 Task: Find connections with filter location Huinan with filter topic #socialentrepreneurshipwith filter profile language Potuguese with filter current company F Gheewala Human Resource Consultants with filter school BSA Crescent Institute of Science and Technology with filter industry Strategic Management Services with filter service category Web Design with filter keywords title Heavy Equipment Operator
Action: Mouse moved to (534, 73)
Screenshot: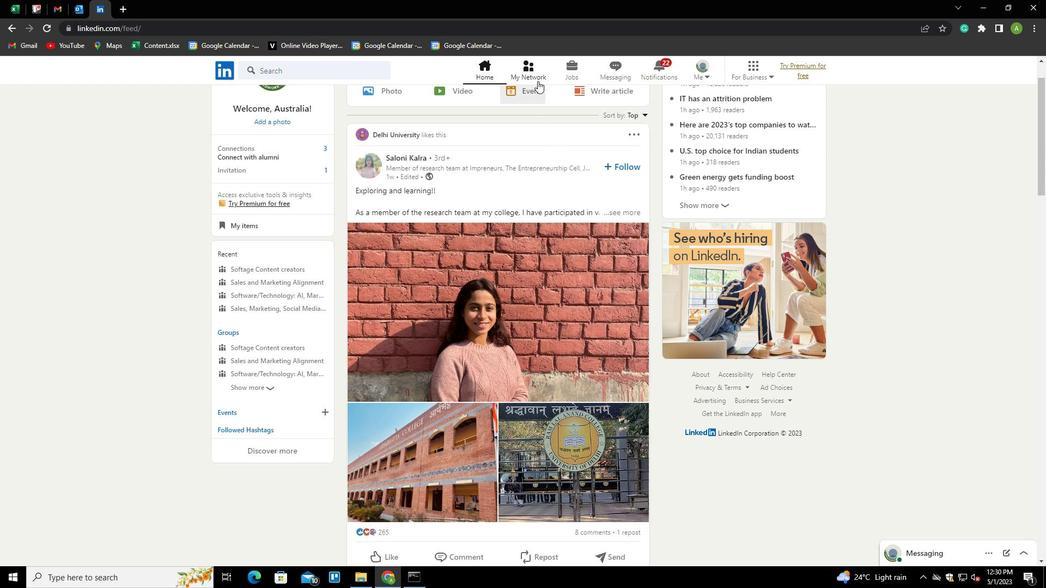 
Action: Mouse pressed left at (534, 73)
Screenshot: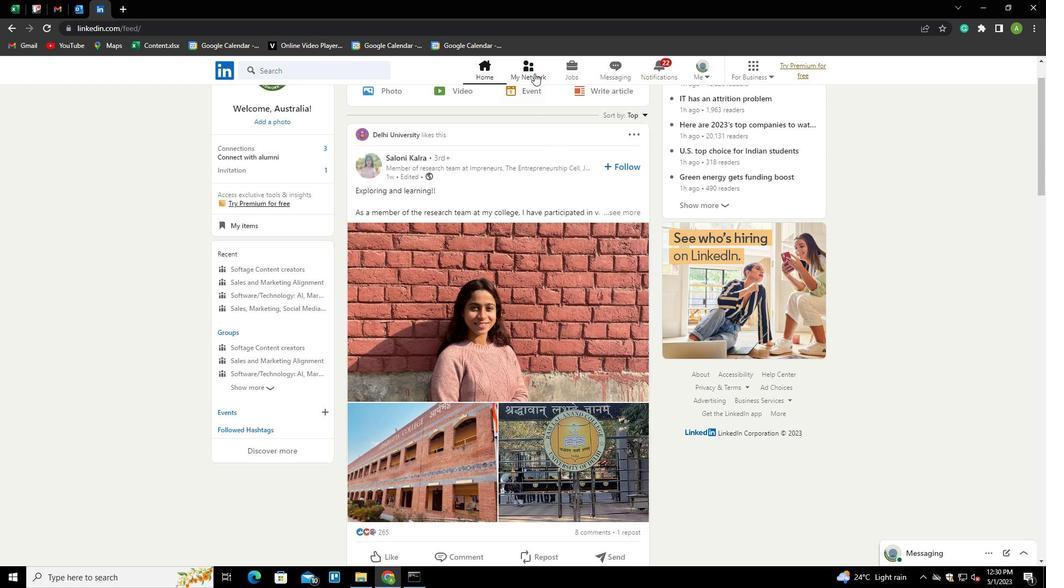 
Action: Mouse moved to (289, 123)
Screenshot: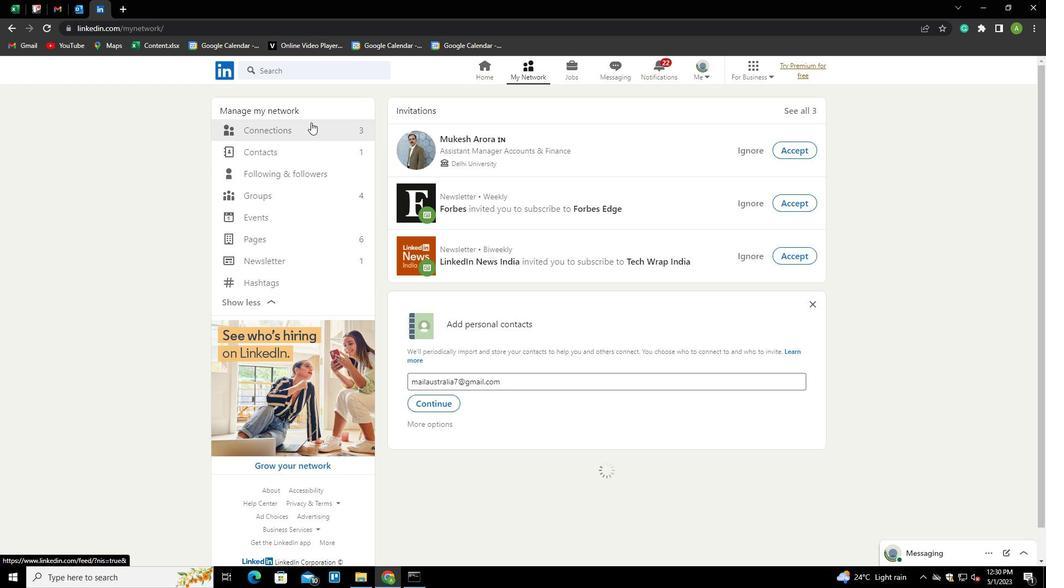 
Action: Mouse pressed left at (289, 123)
Screenshot: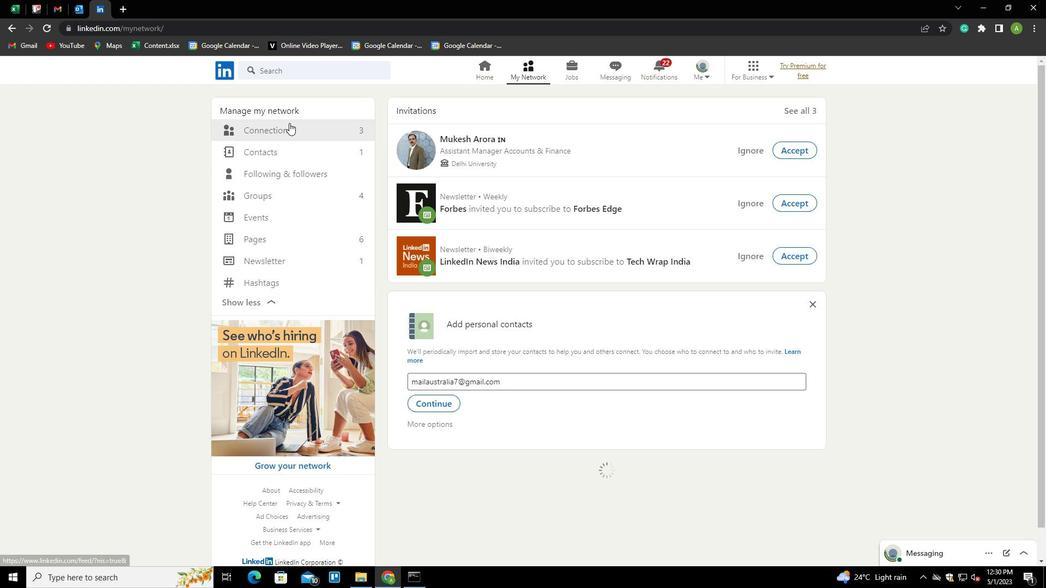 
Action: Mouse moved to (288, 131)
Screenshot: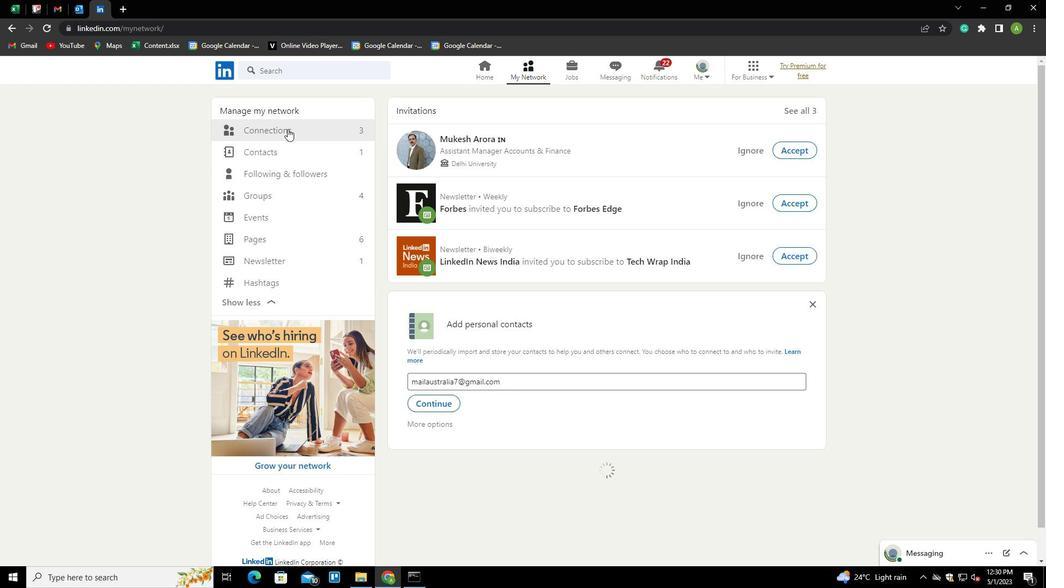 
Action: Mouse pressed left at (288, 131)
Screenshot: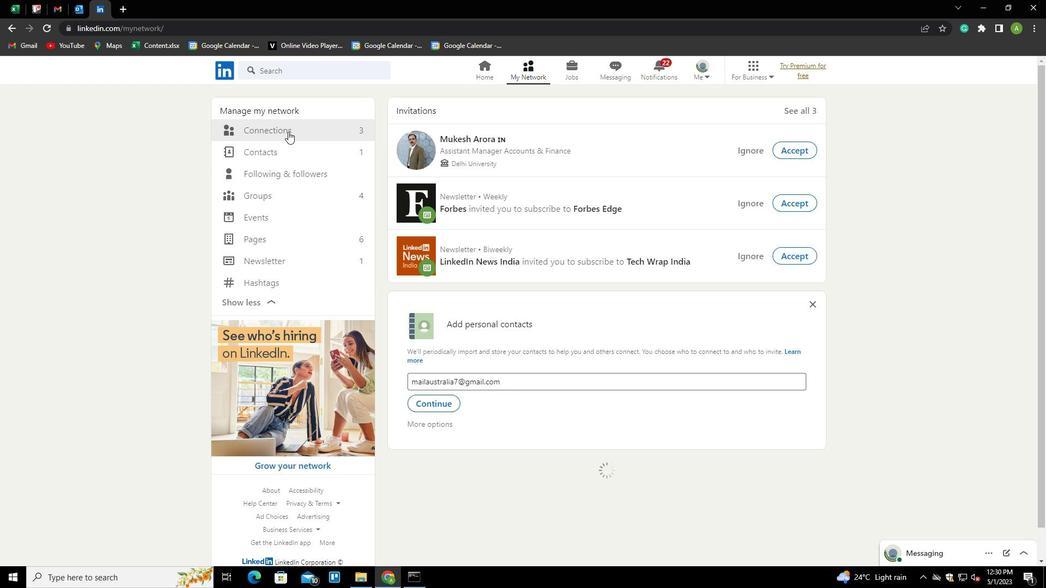 
Action: Mouse moved to (596, 133)
Screenshot: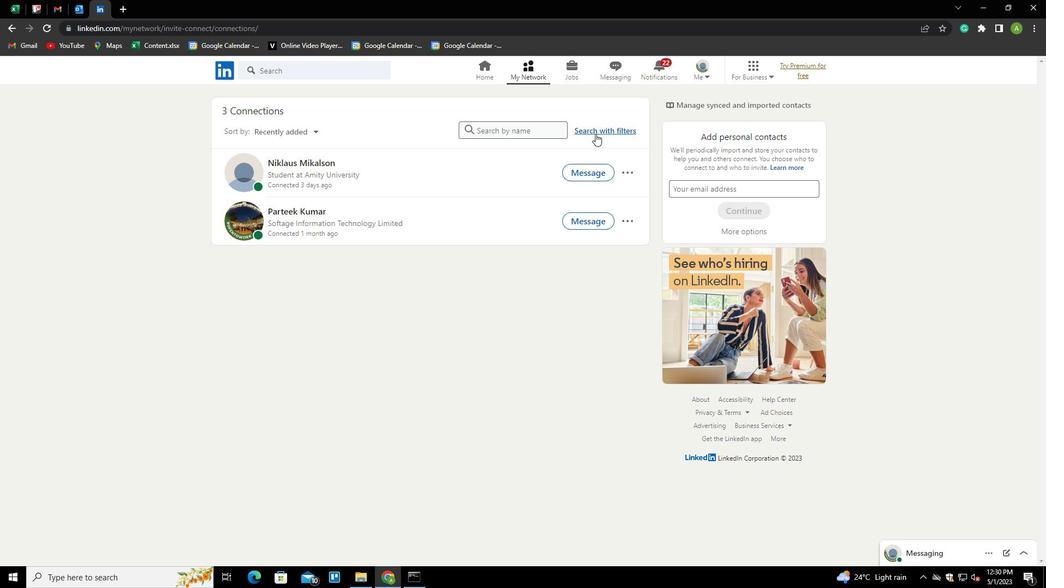 
Action: Mouse pressed left at (596, 133)
Screenshot: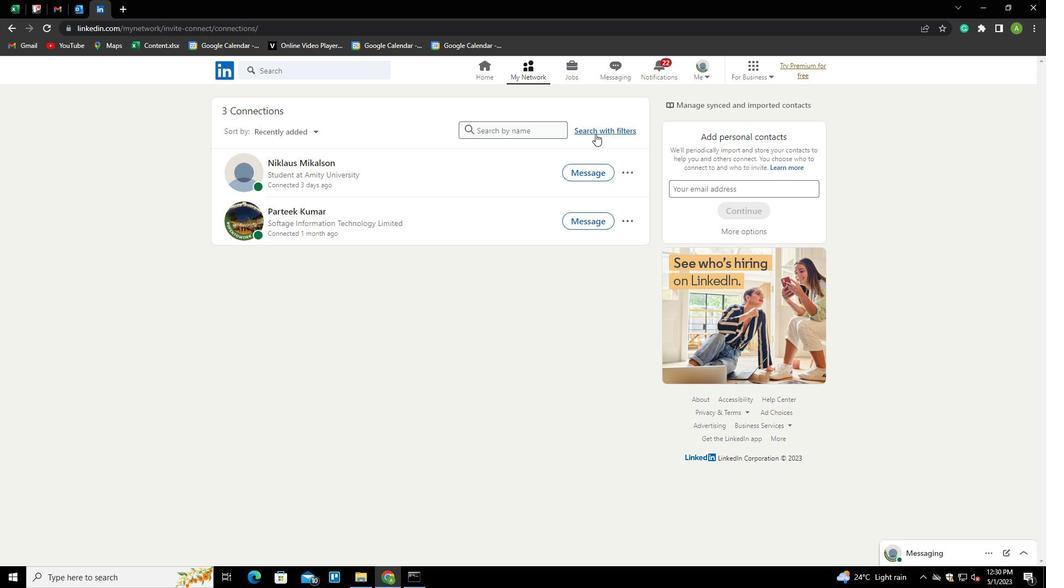 
Action: Mouse moved to (557, 103)
Screenshot: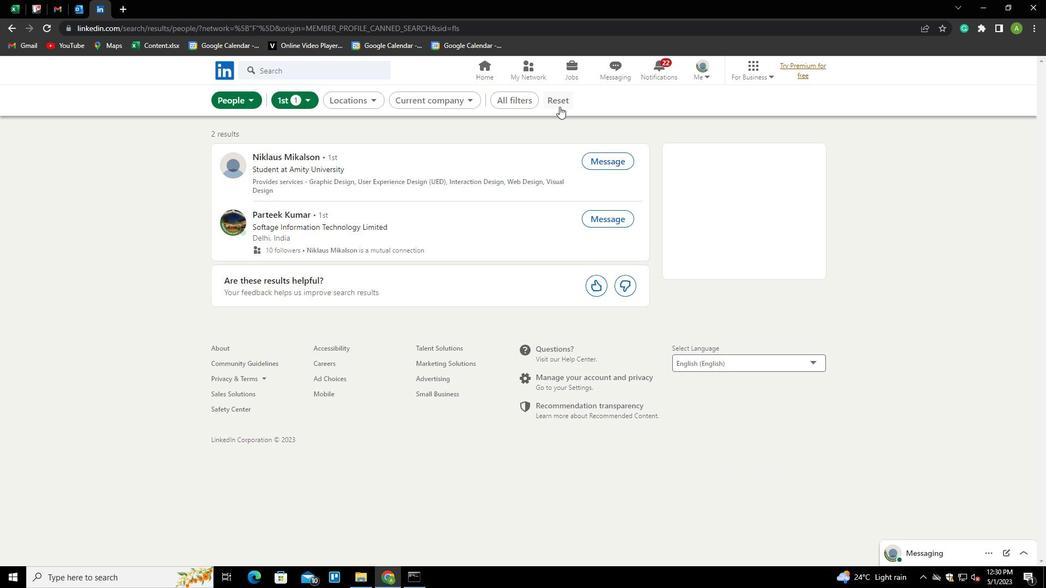 
Action: Mouse pressed left at (557, 103)
Screenshot: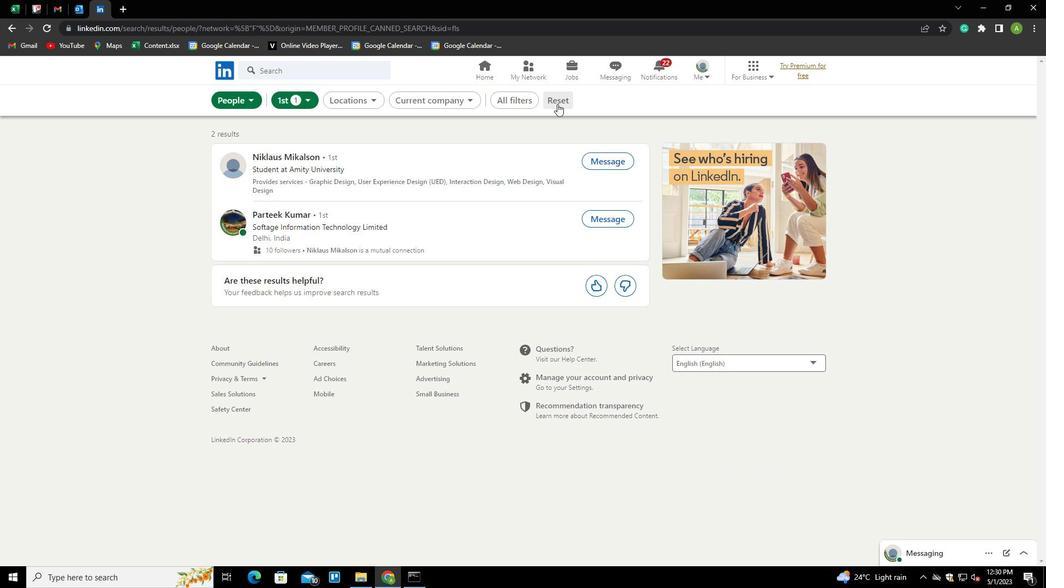 
Action: Mouse moved to (538, 103)
Screenshot: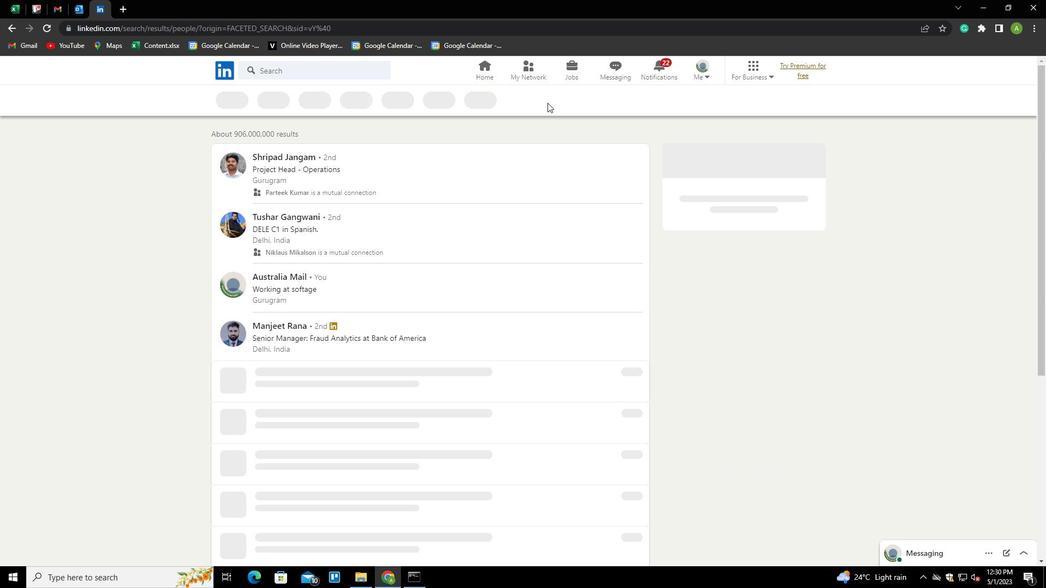 
Action: Mouse pressed left at (538, 103)
Screenshot: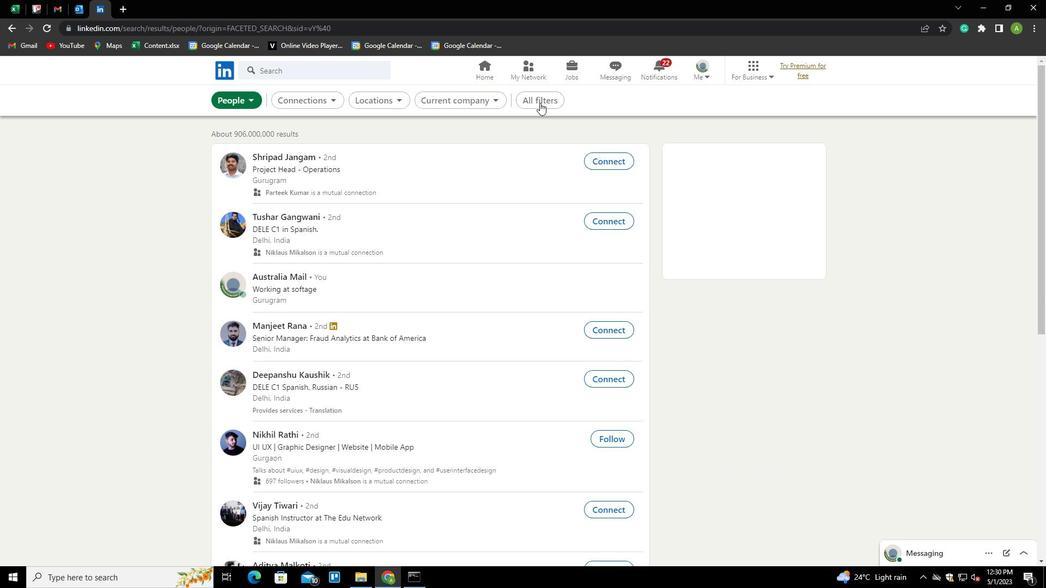 
Action: Mouse moved to (845, 252)
Screenshot: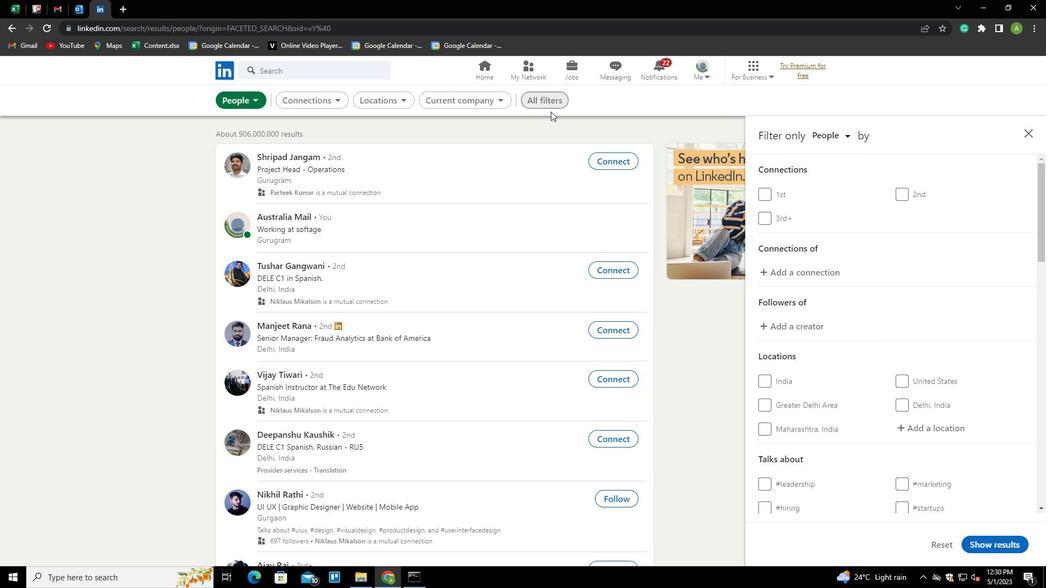 
Action: Mouse scrolled (845, 251) with delta (0, 0)
Screenshot: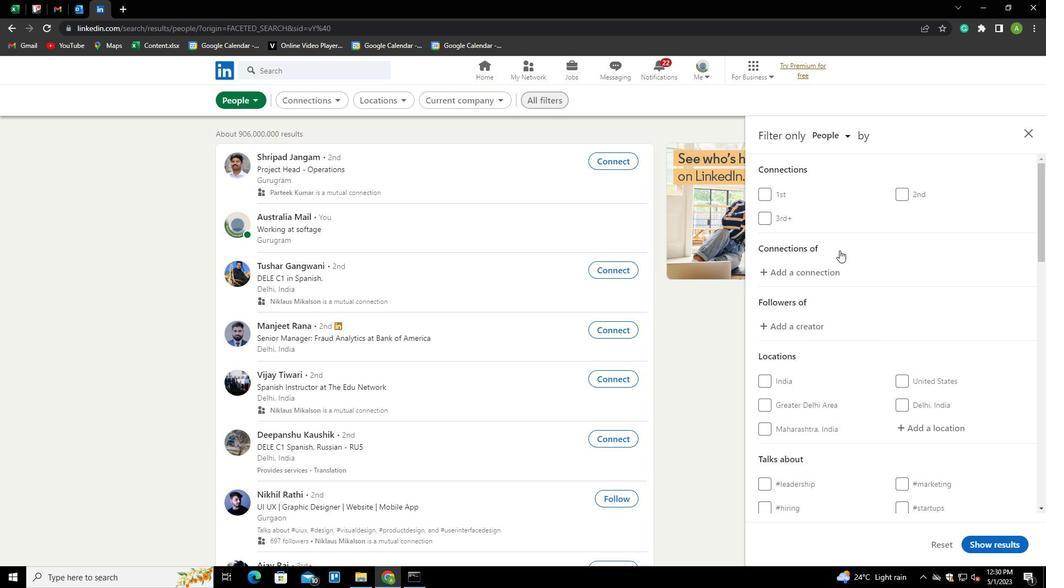 
Action: Mouse scrolled (845, 251) with delta (0, 0)
Screenshot: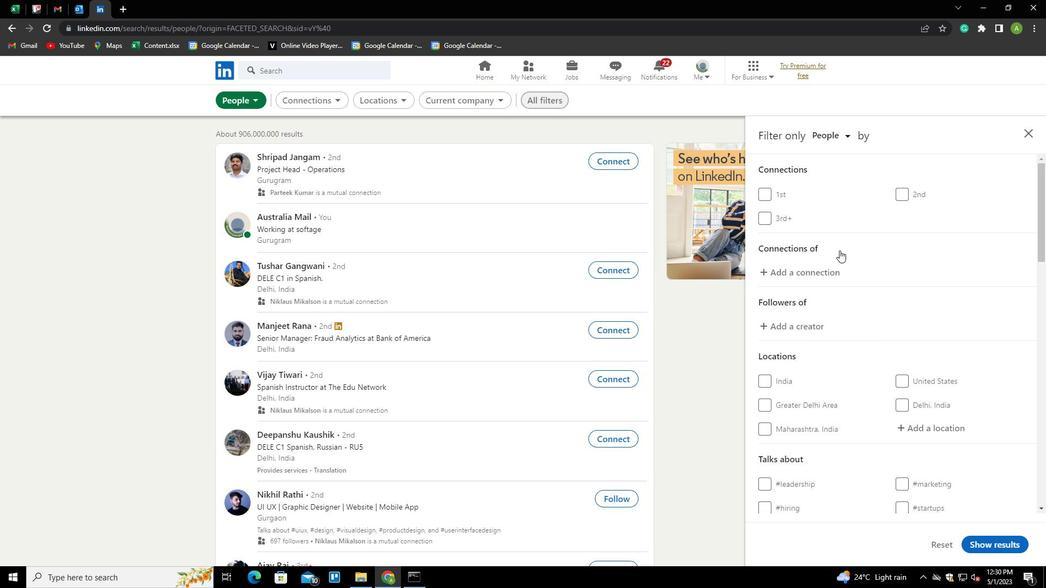 
Action: Mouse scrolled (845, 251) with delta (0, 0)
Screenshot: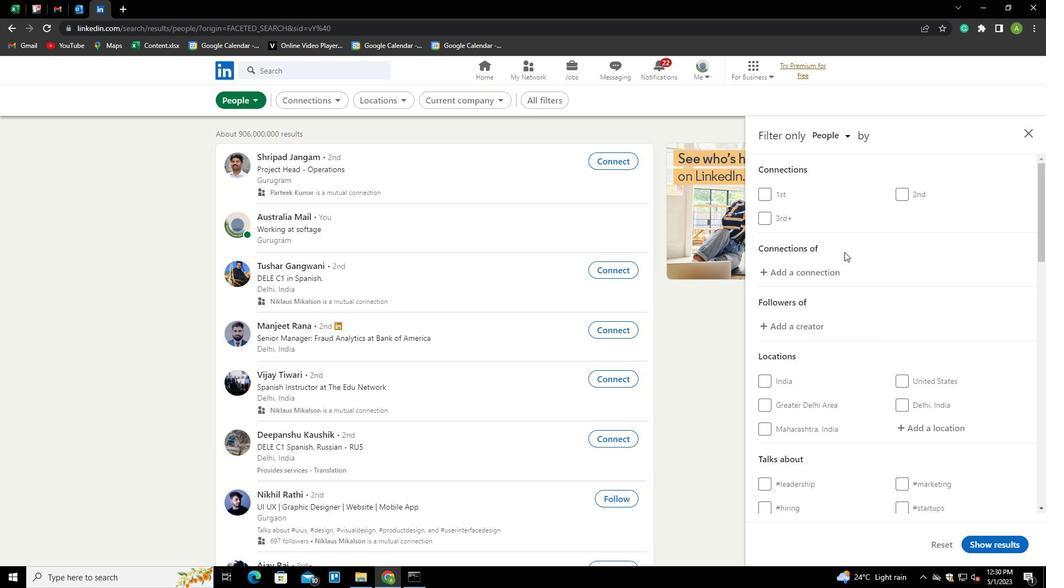 
Action: Mouse moved to (919, 261)
Screenshot: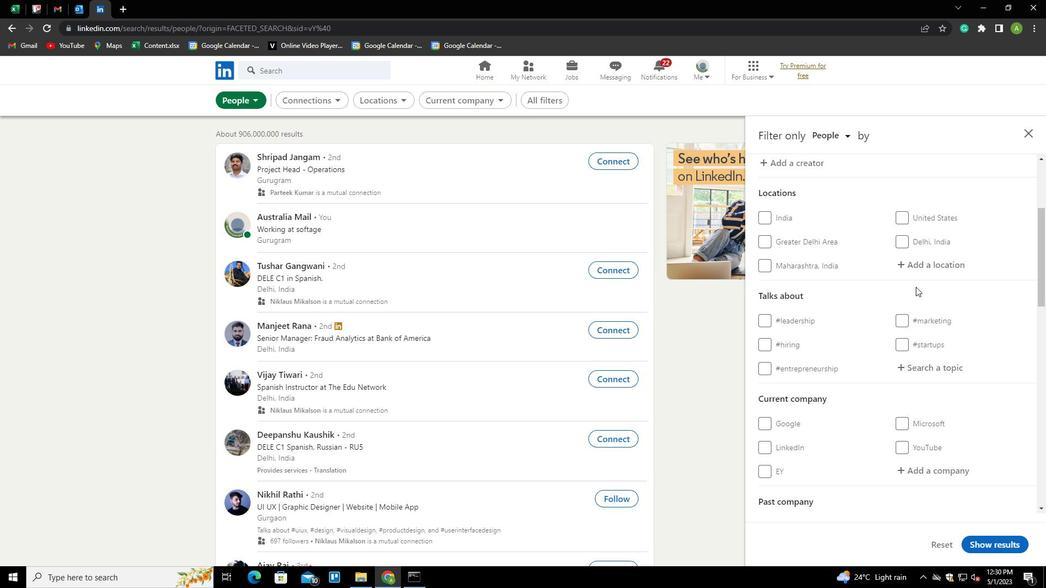 
Action: Mouse pressed left at (919, 261)
Screenshot: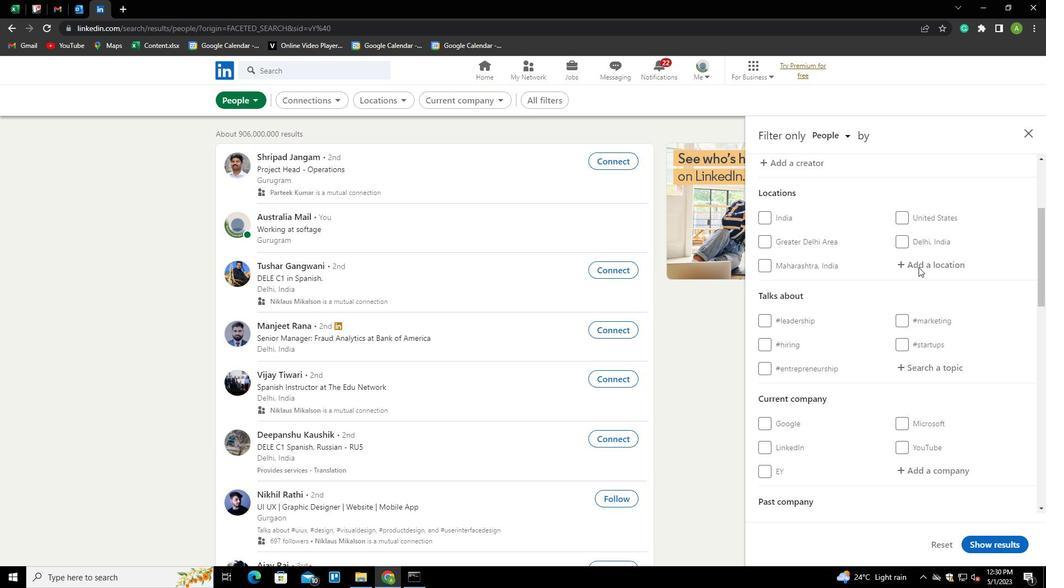 
Action: Mouse pressed left at (919, 261)
Screenshot: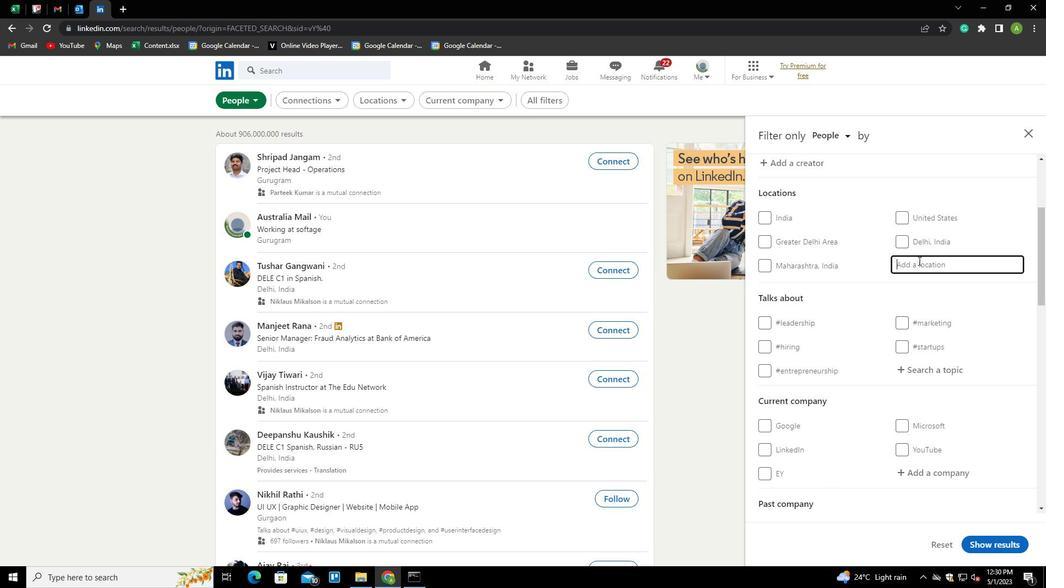 
Action: Key pressed <Key.shift>HUINAN<Key.down>
Screenshot: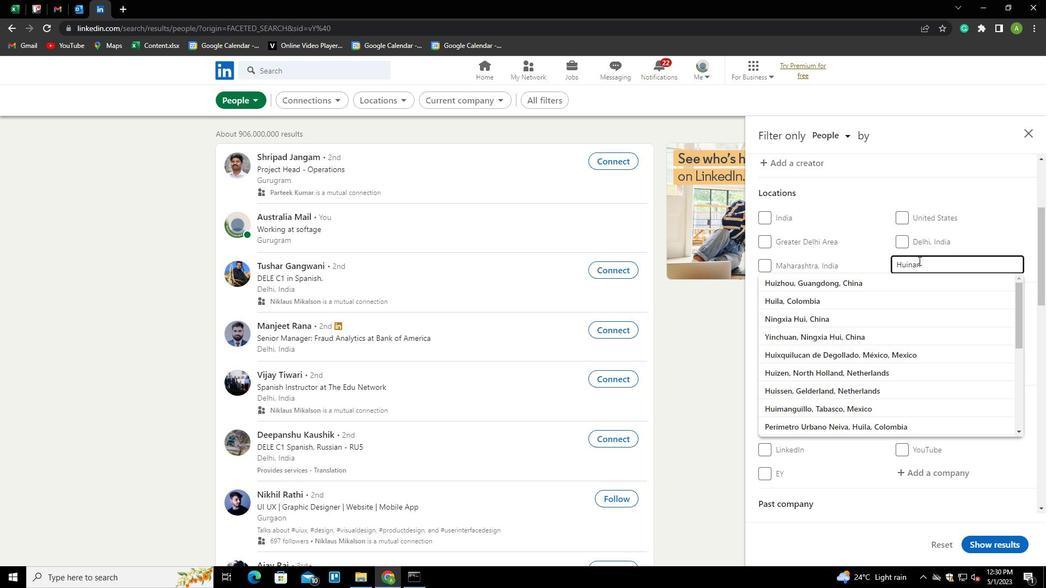
Action: Mouse moved to (953, 295)
Screenshot: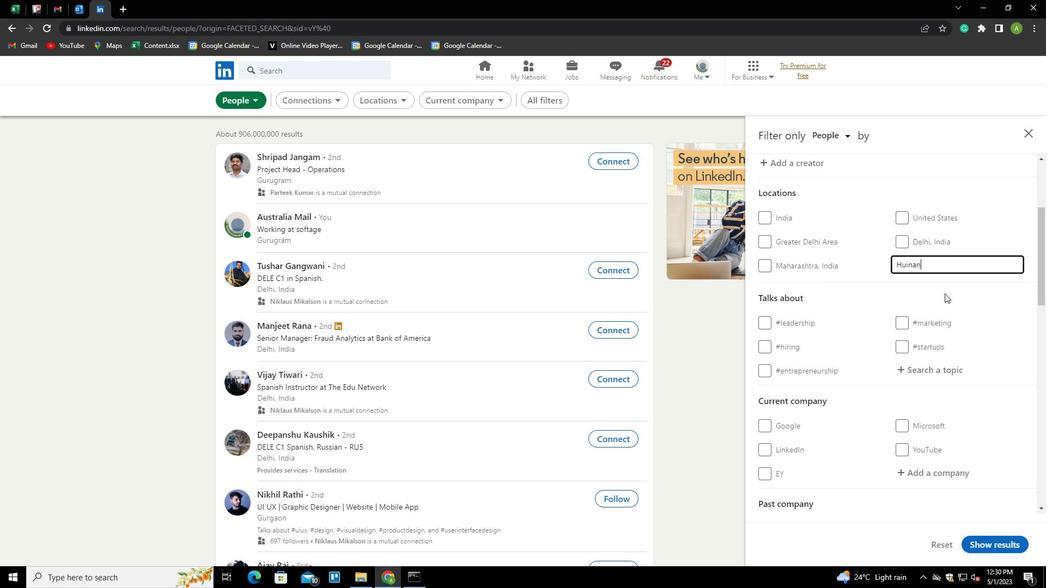 
Action: Mouse pressed left at (953, 295)
Screenshot: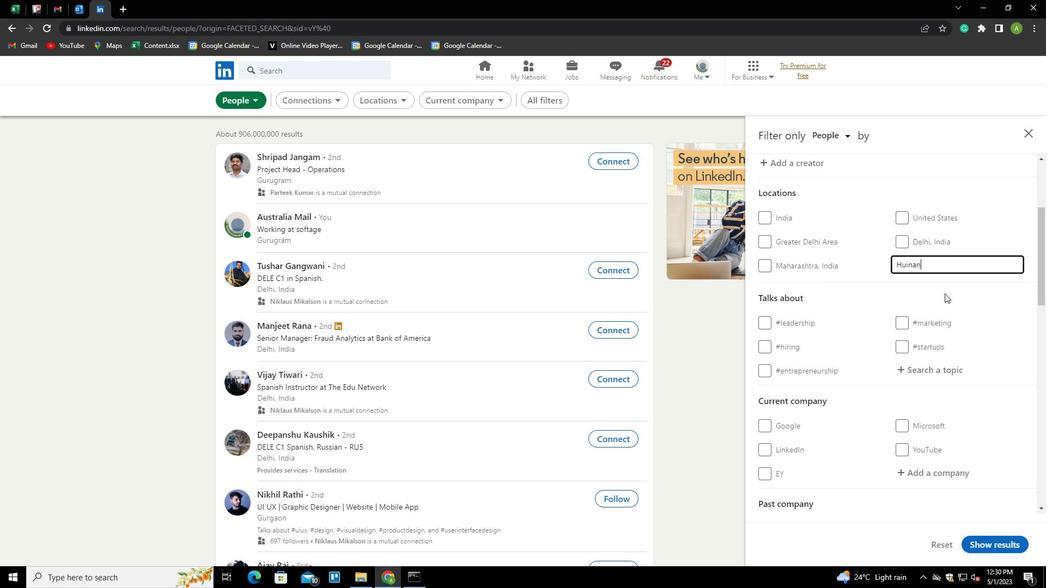 
Action: Mouse moved to (951, 372)
Screenshot: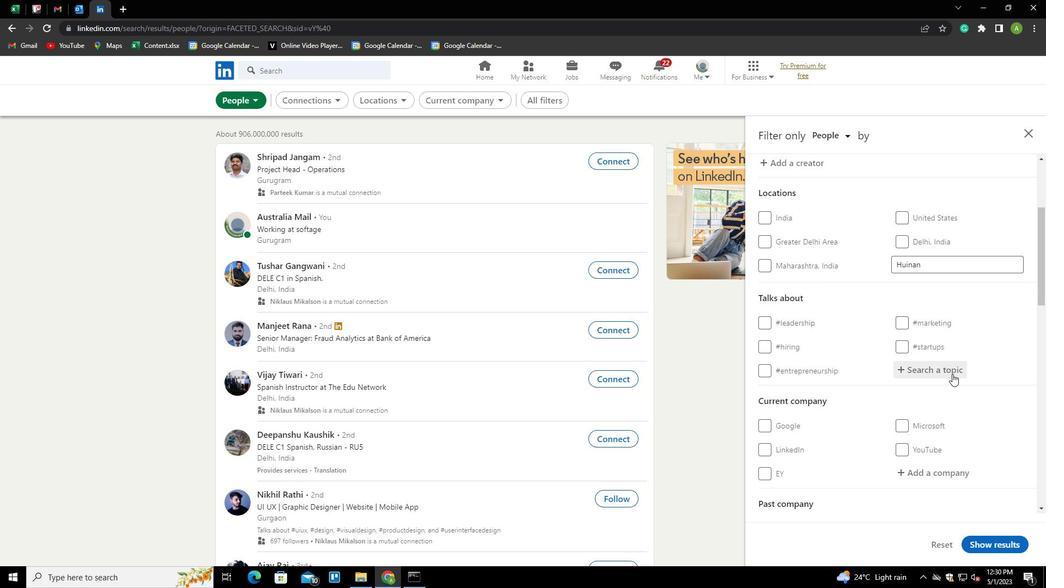 
Action: Mouse pressed left at (951, 372)
Screenshot: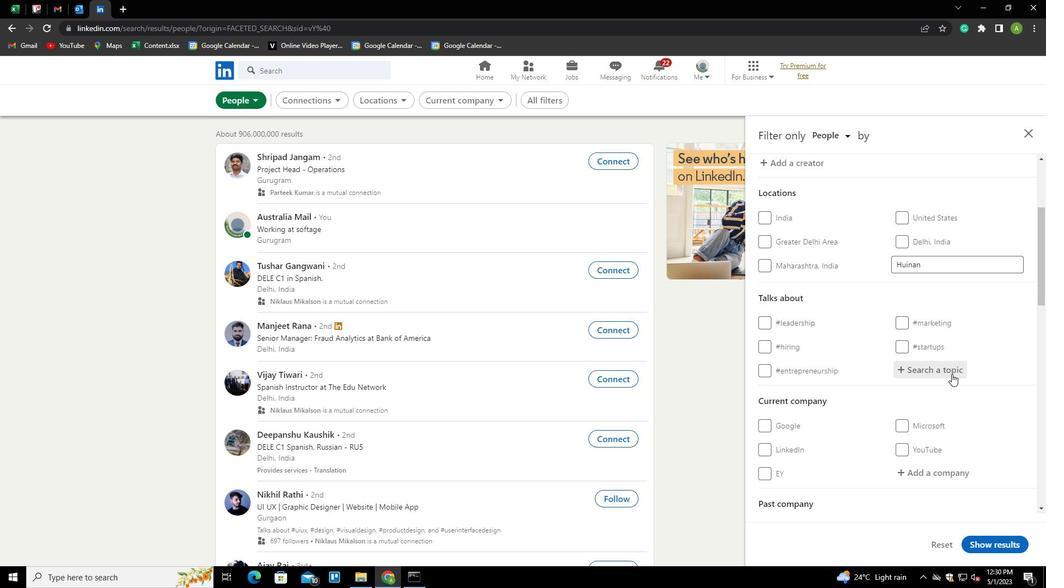
Action: Mouse moved to (927, 369)
Screenshot: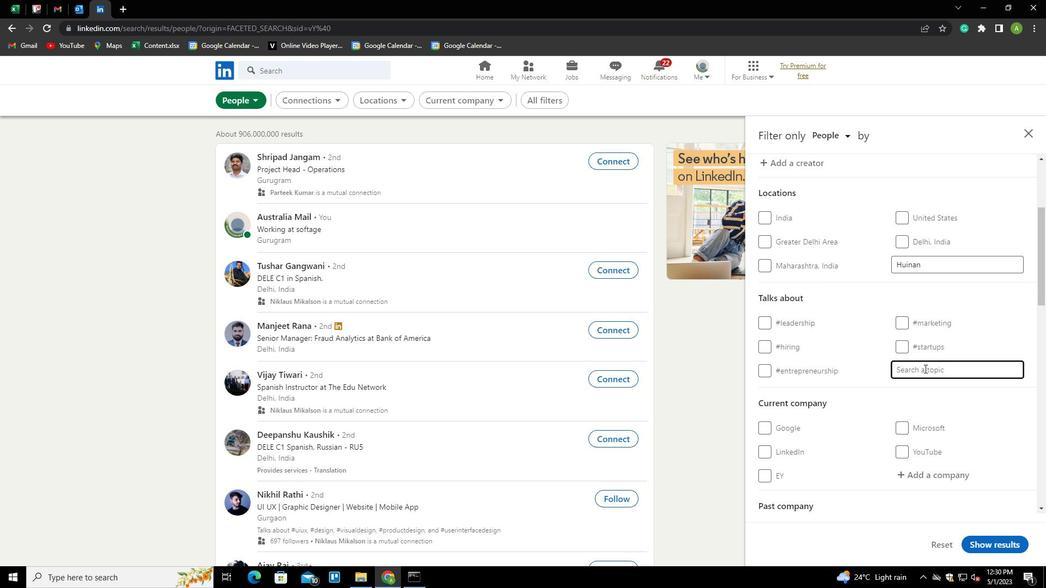 
Action: Mouse pressed left at (927, 369)
Screenshot: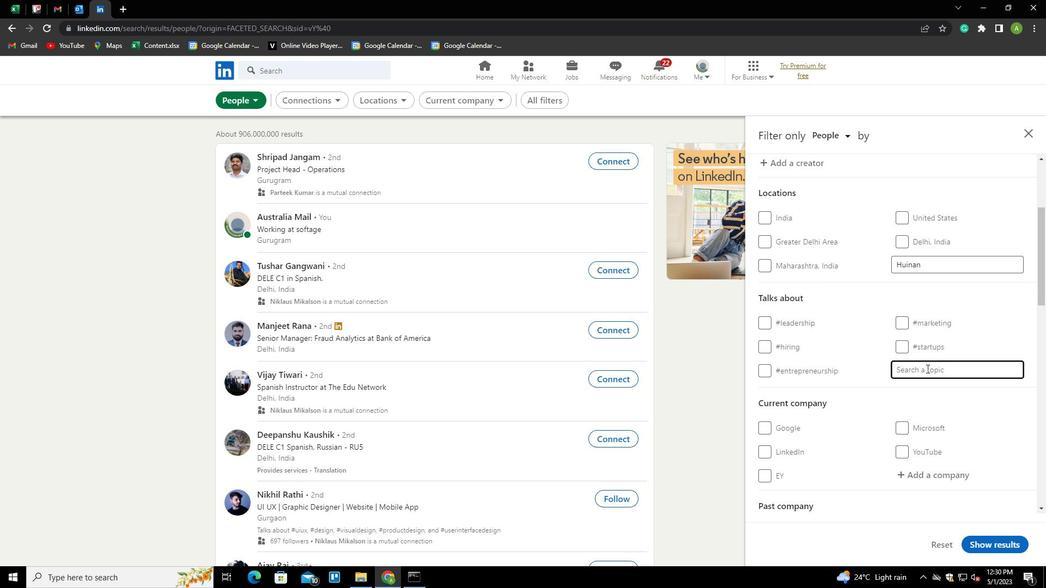 
Action: Key pressed SOCIALEN<Key.down><Key.enter>
Screenshot: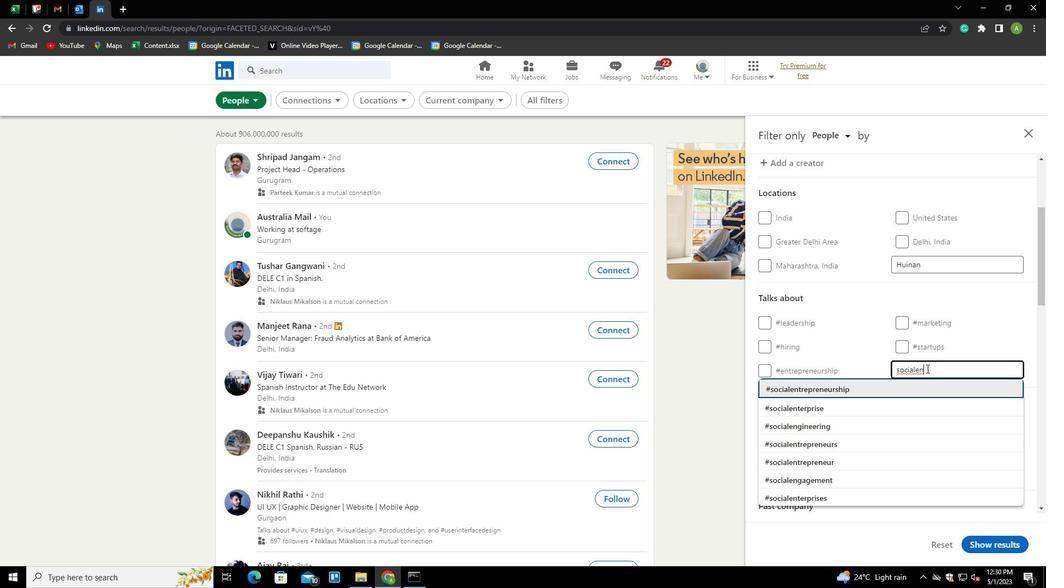 
Action: Mouse scrolled (927, 368) with delta (0, 0)
Screenshot: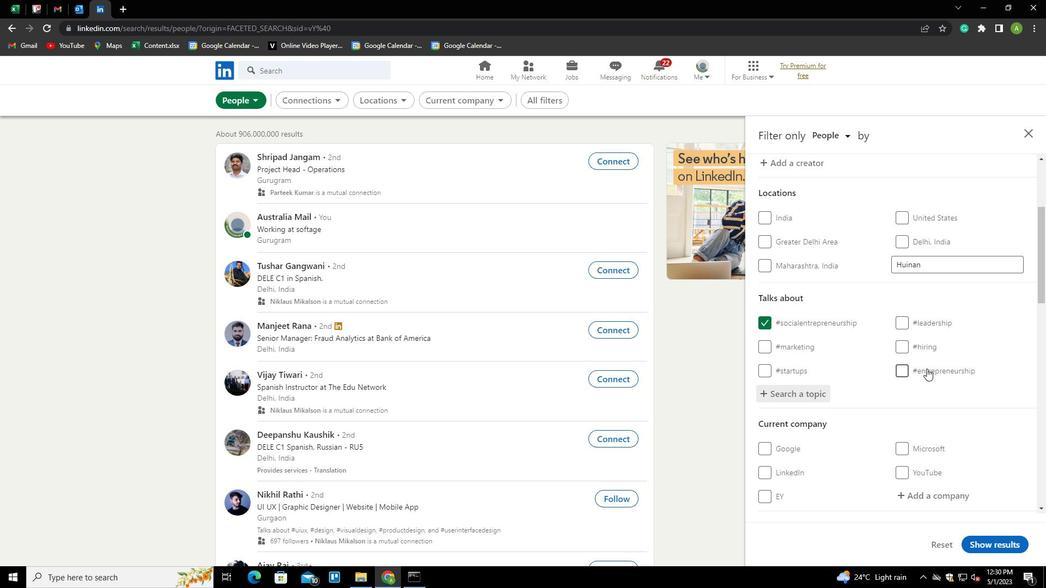 
Action: Mouse scrolled (927, 368) with delta (0, 0)
Screenshot: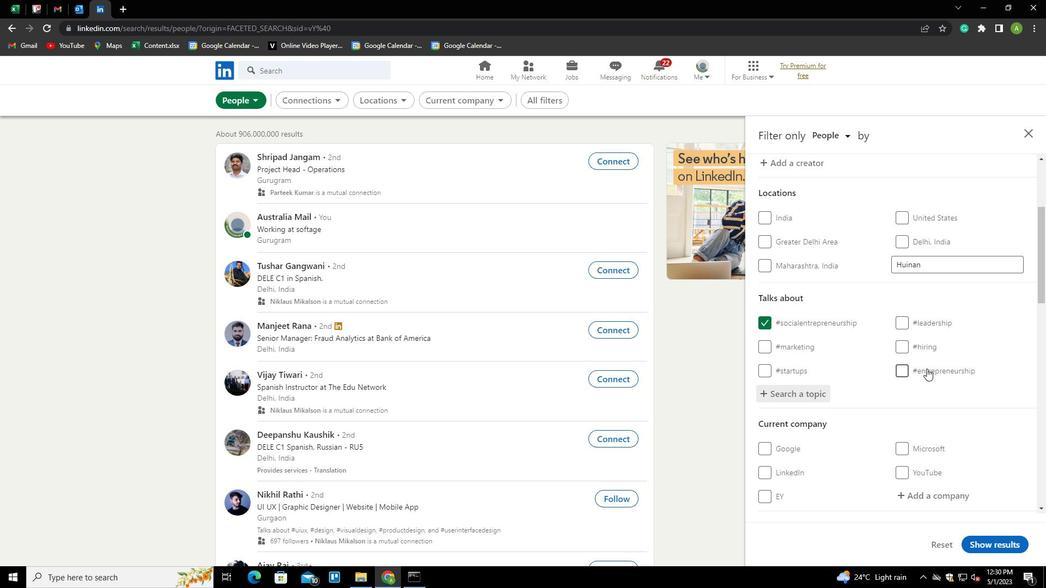 
Action: Mouse moved to (915, 388)
Screenshot: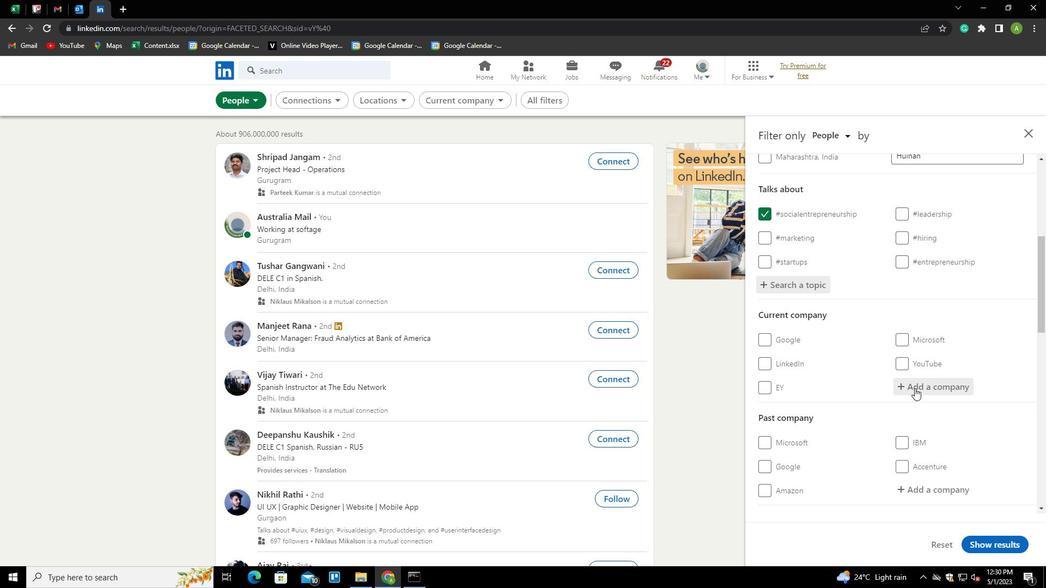 
Action: Mouse scrolled (915, 388) with delta (0, 0)
Screenshot: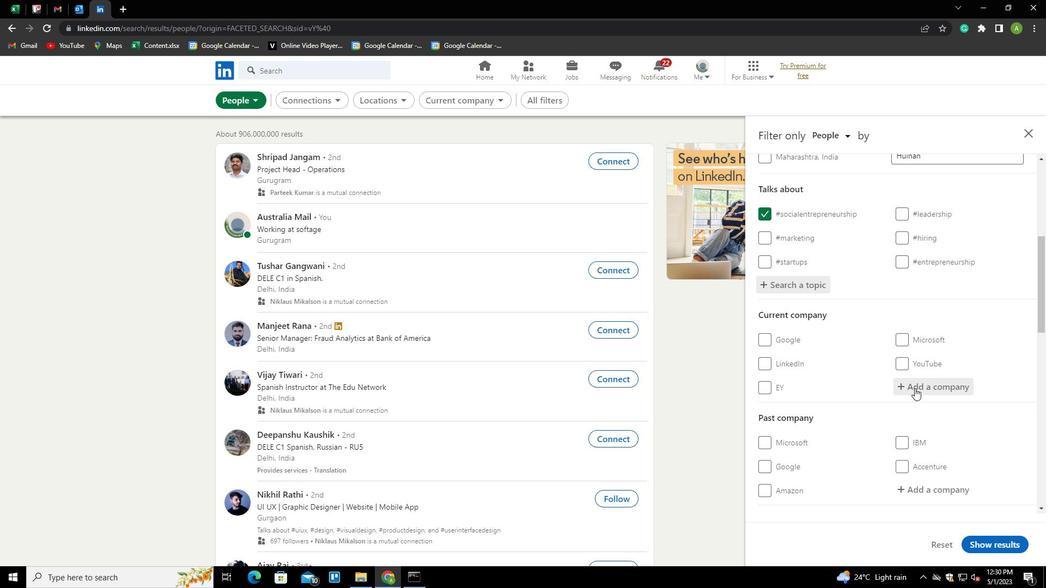 
Action: Mouse scrolled (915, 388) with delta (0, 0)
Screenshot: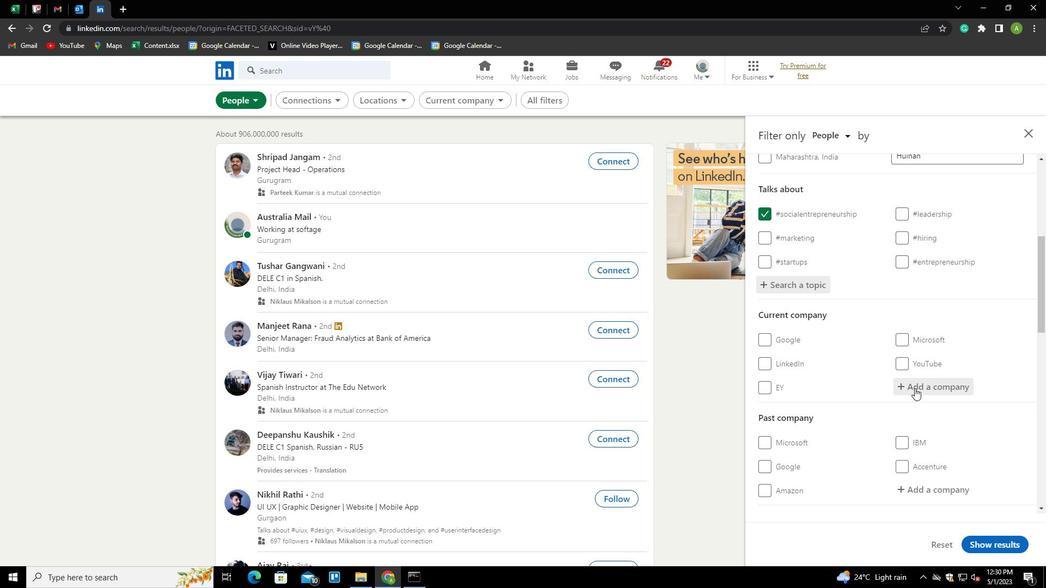 
Action: Mouse moved to (915, 389)
Screenshot: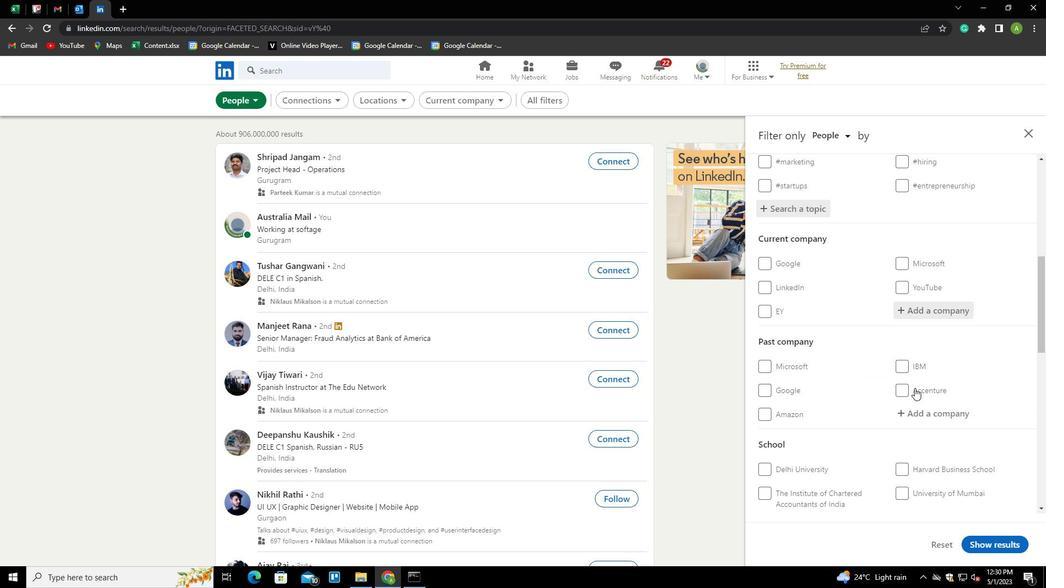 
Action: Mouse scrolled (915, 388) with delta (0, 0)
Screenshot: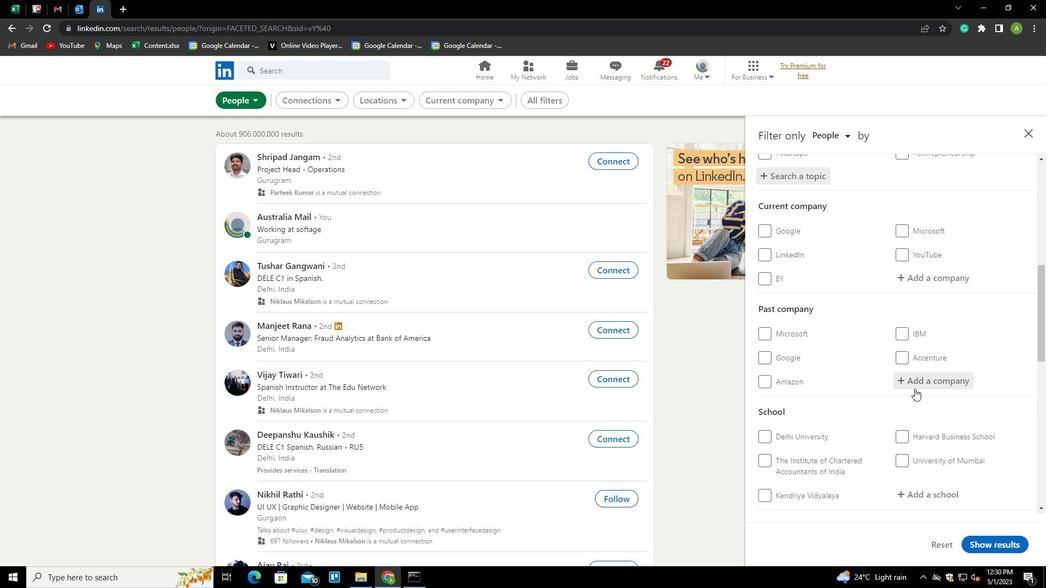 
Action: Mouse scrolled (915, 388) with delta (0, 0)
Screenshot: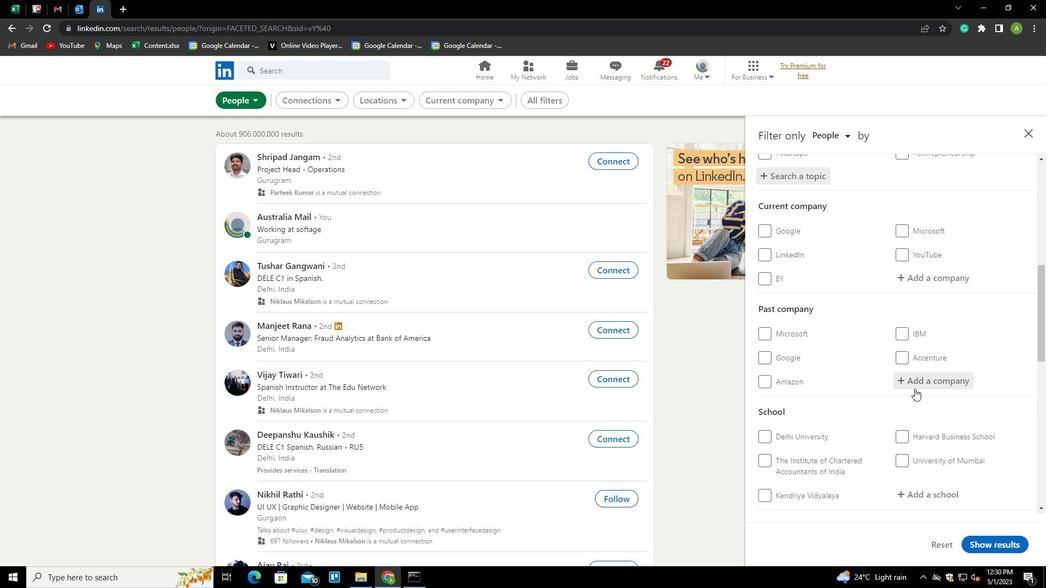 
Action: Mouse scrolled (915, 388) with delta (0, 0)
Screenshot: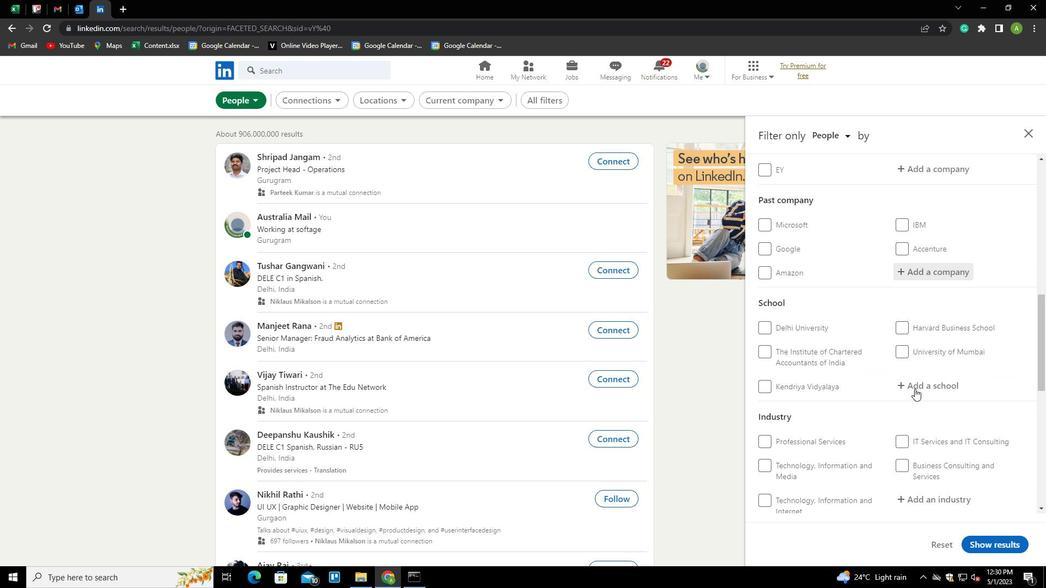 
Action: Mouse scrolled (915, 388) with delta (0, 0)
Screenshot: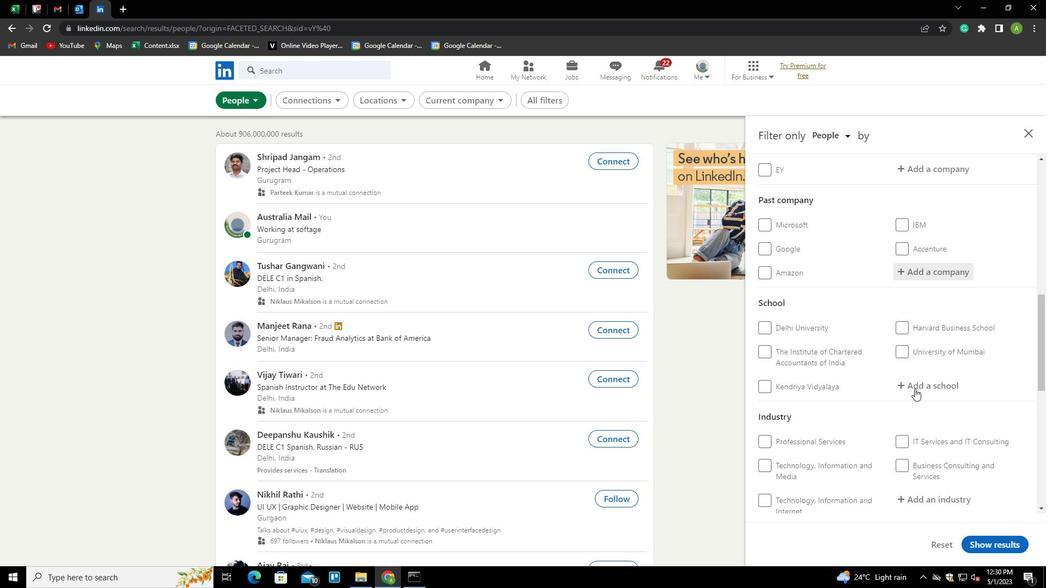
Action: Mouse scrolled (915, 388) with delta (0, 0)
Screenshot: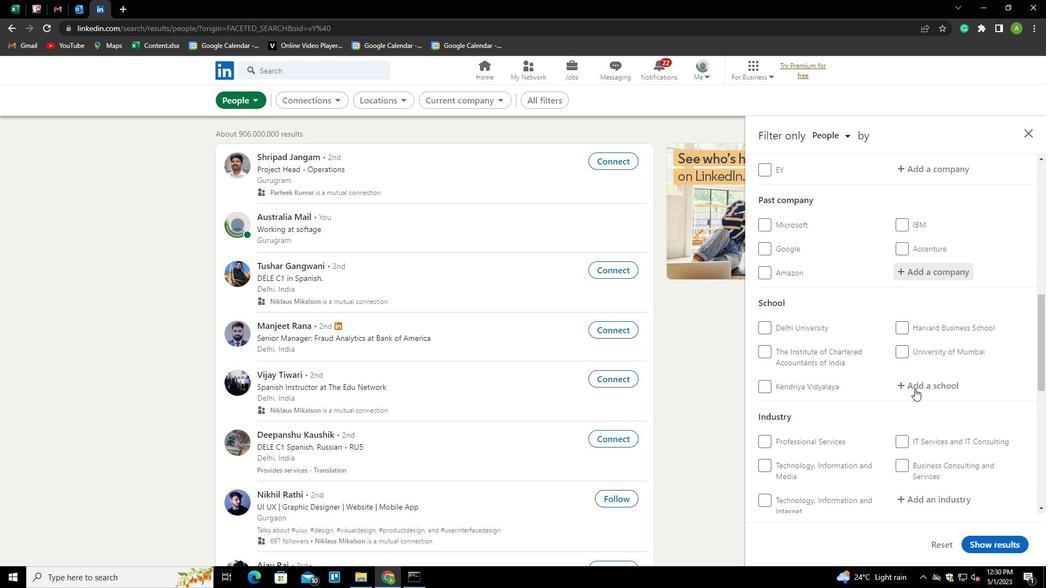 
Action: Mouse moved to (923, 351)
Screenshot: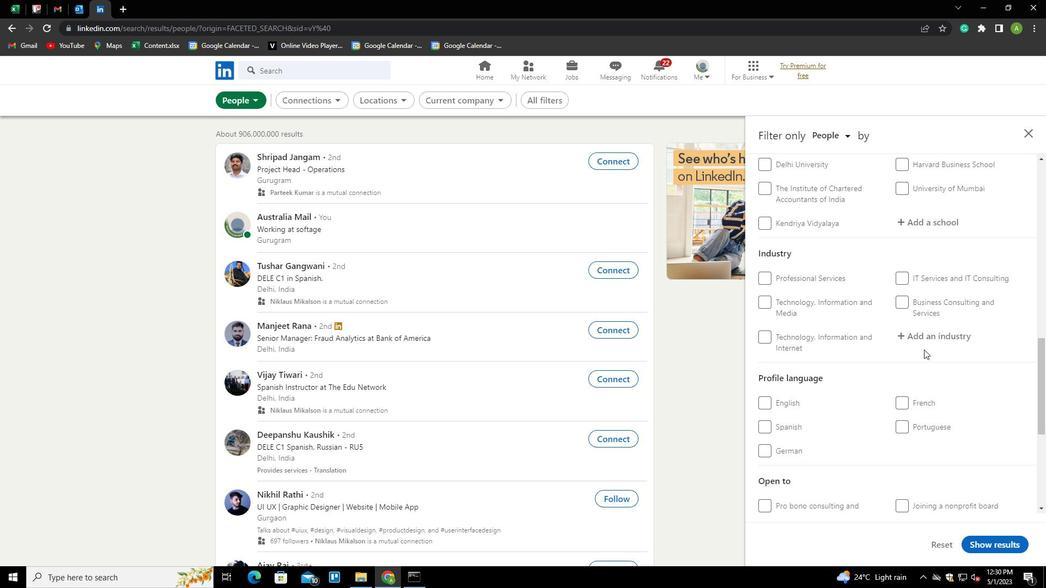 
Action: Mouse scrolled (923, 351) with delta (0, 0)
Screenshot: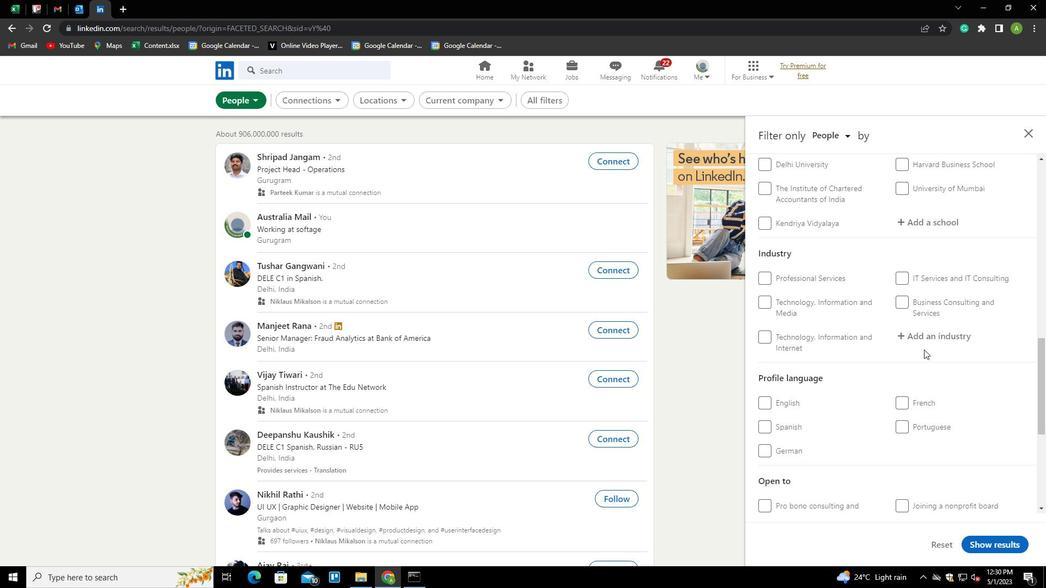 
Action: Mouse moved to (922, 352)
Screenshot: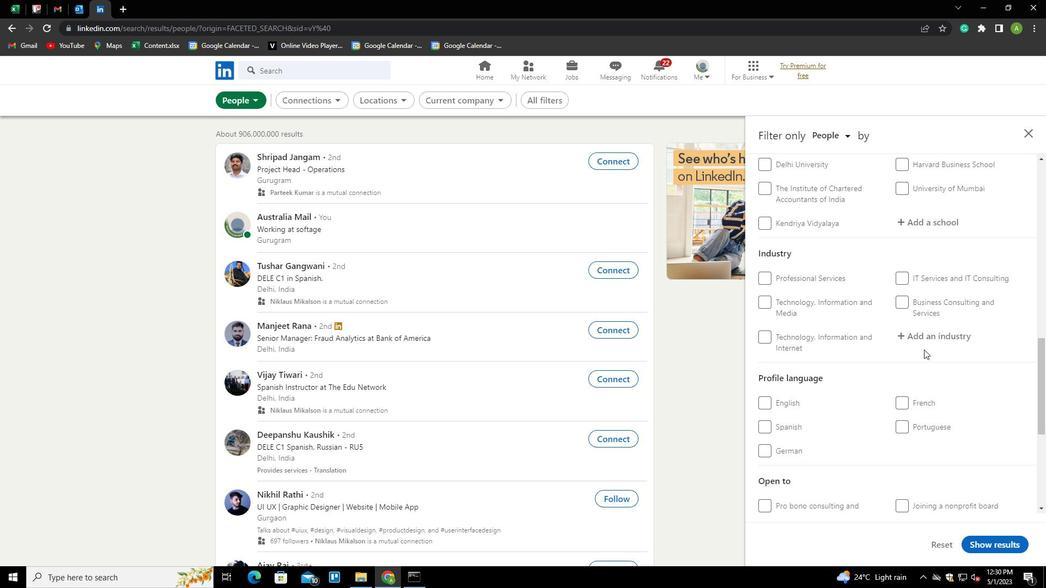 
Action: Mouse scrolled (922, 351) with delta (0, 0)
Screenshot: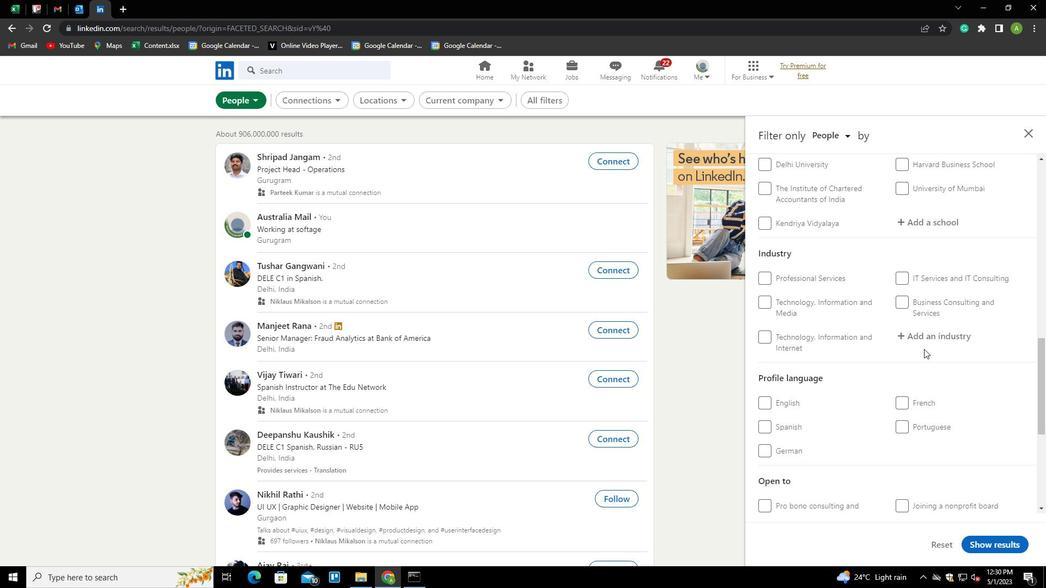 
Action: Mouse scrolled (922, 351) with delta (0, 0)
Screenshot: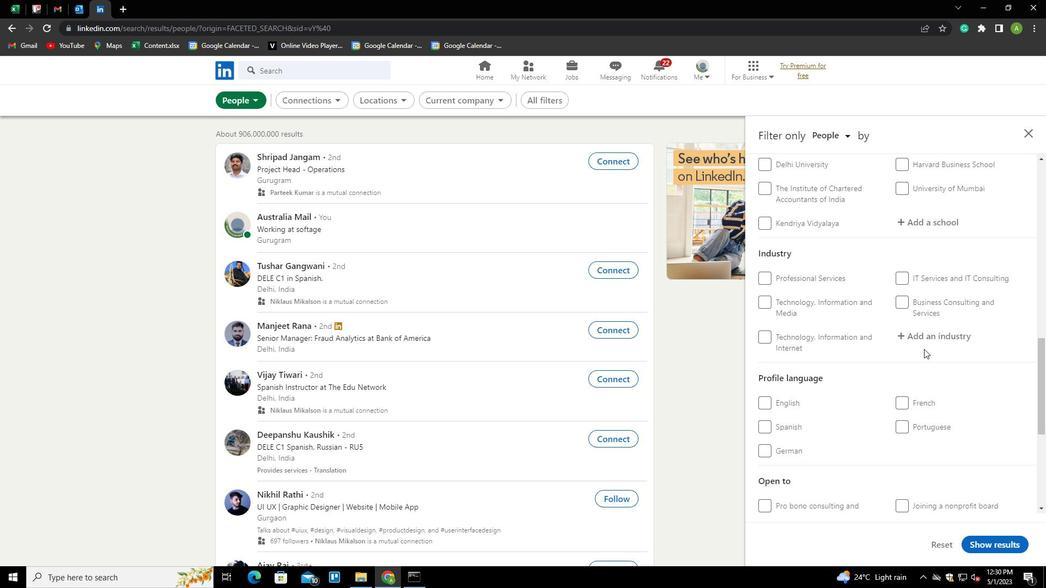 
Action: Mouse scrolled (922, 351) with delta (0, 0)
Screenshot: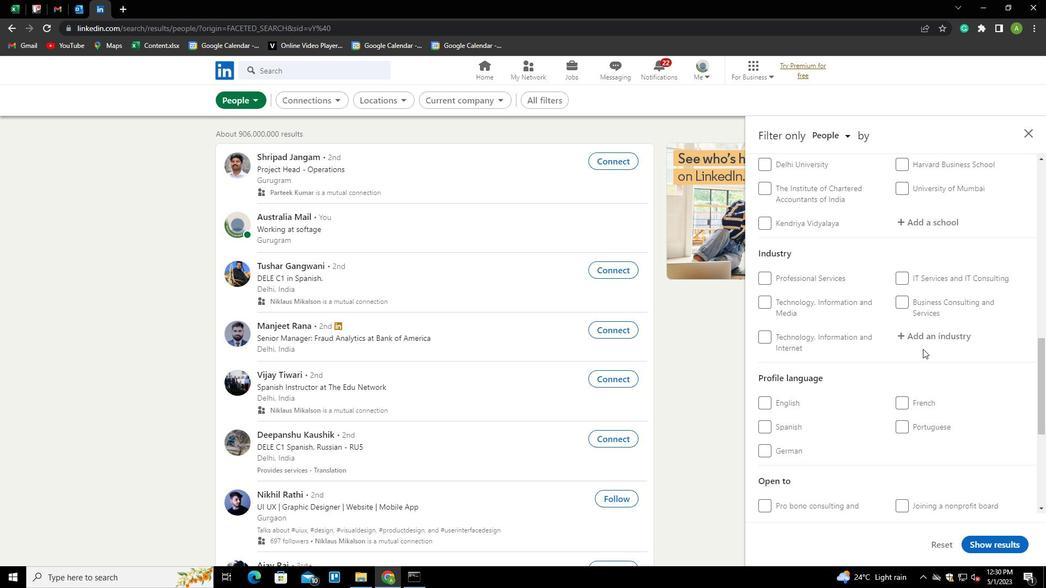 
Action: Mouse moved to (900, 207)
Screenshot: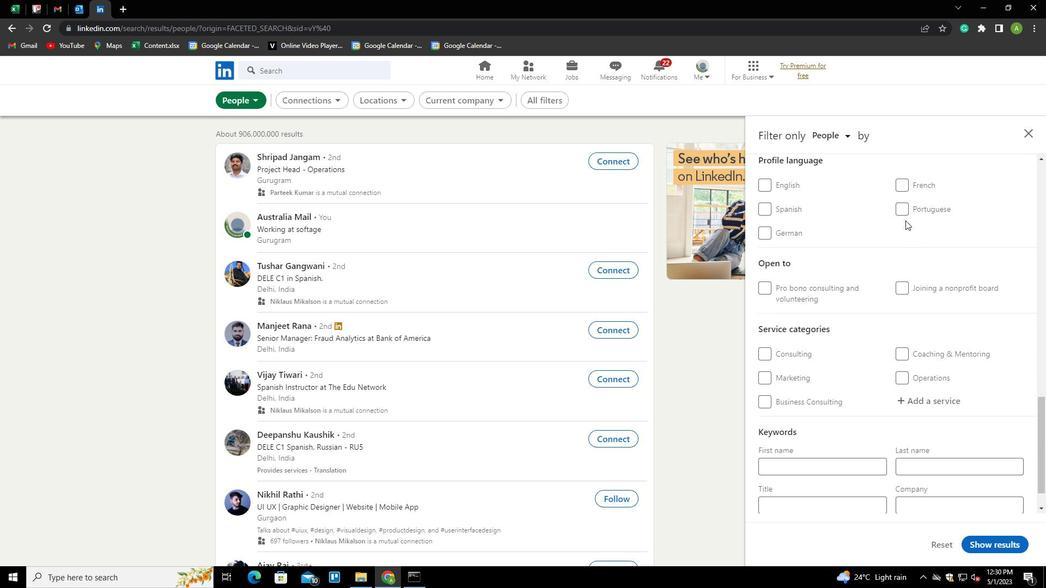 
Action: Mouse pressed left at (900, 207)
Screenshot: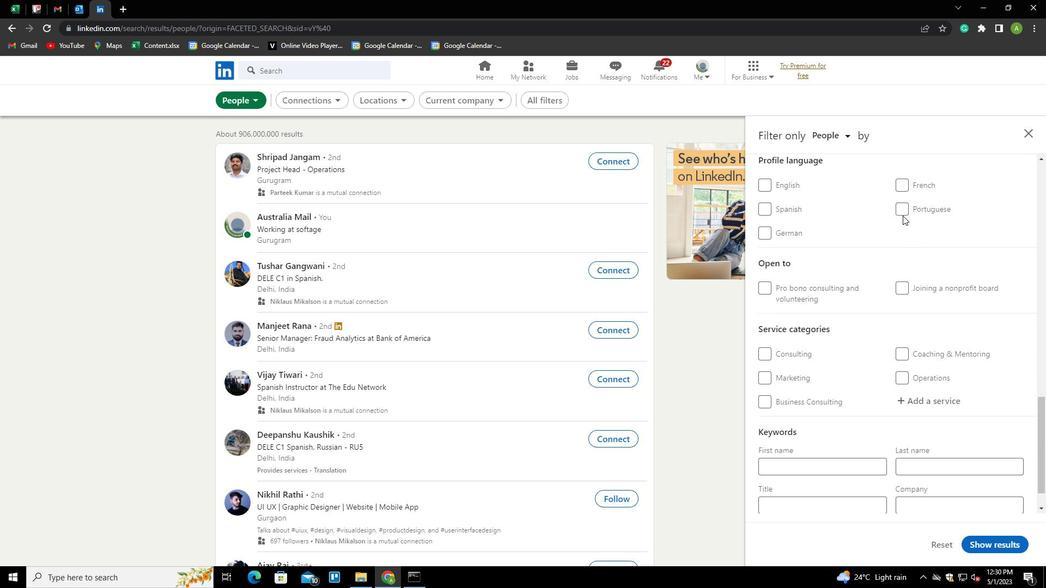 
Action: Mouse moved to (957, 344)
Screenshot: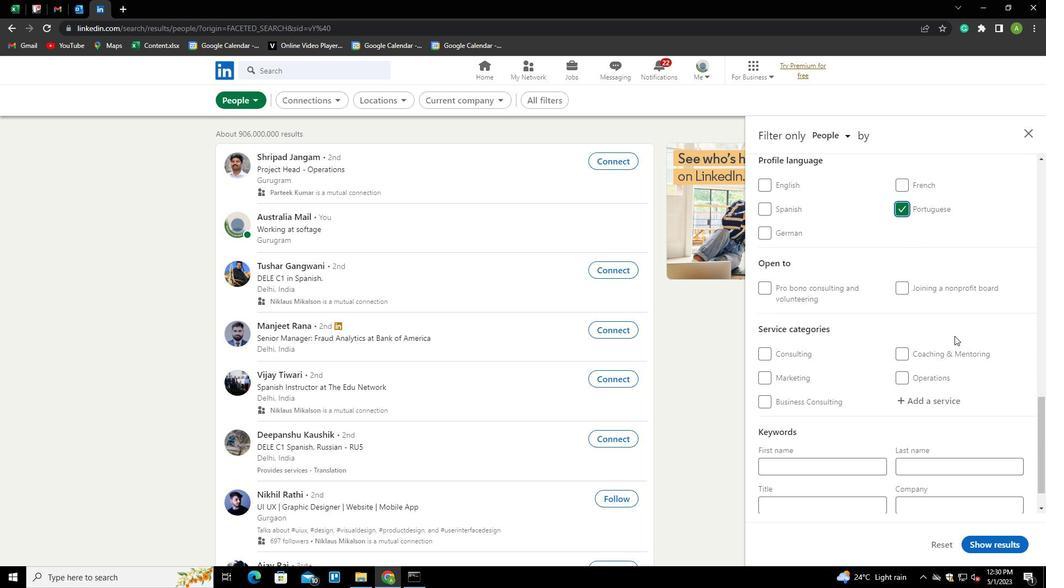 
Action: Mouse scrolled (957, 344) with delta (0, 0)
Screenshot: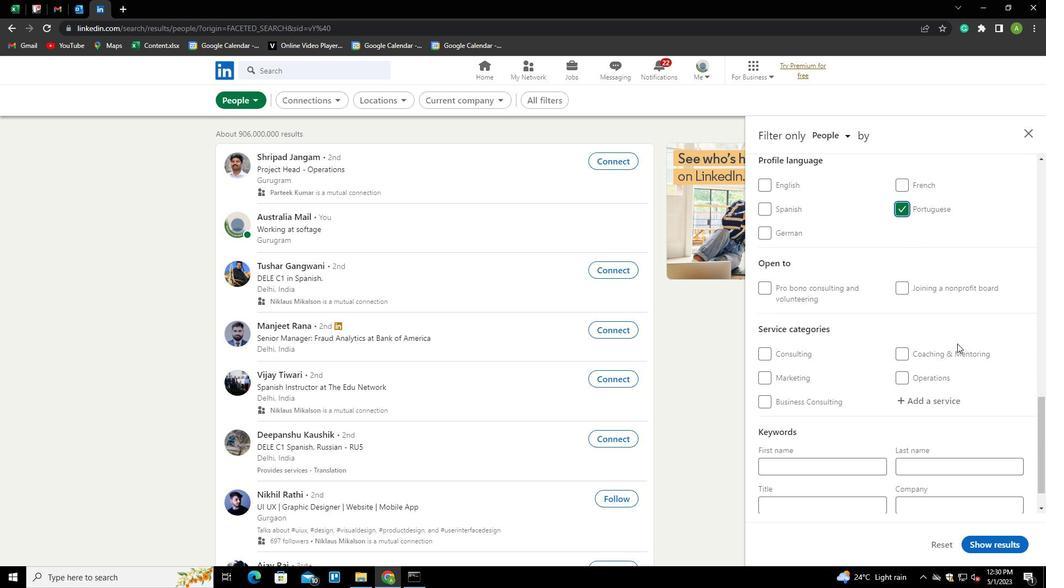 
Action: Mouse scrolled (957, 344) with delta (0, 0)
Screenshot: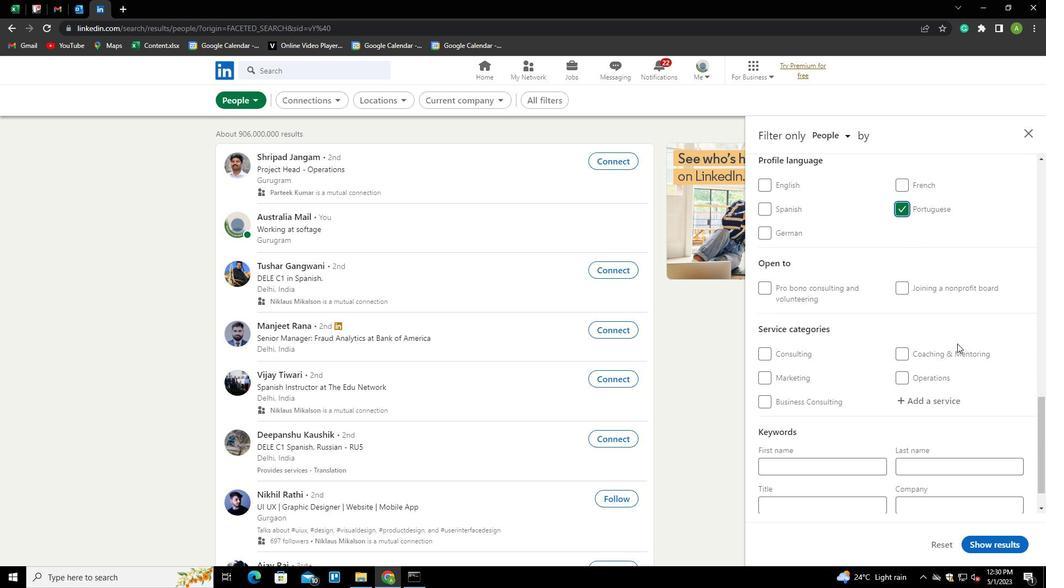 
Action: Mouse scrolled (957, 344) with delta (0, 0)
Screenshot: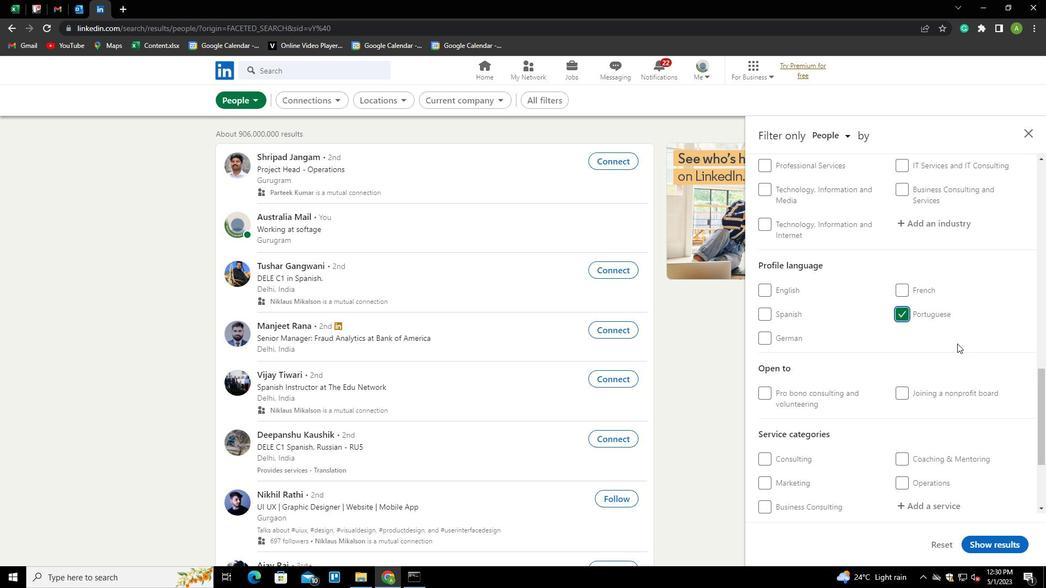 
Action: Mouse scrolled (957, 344) with delta (0, 0)
Screenshot: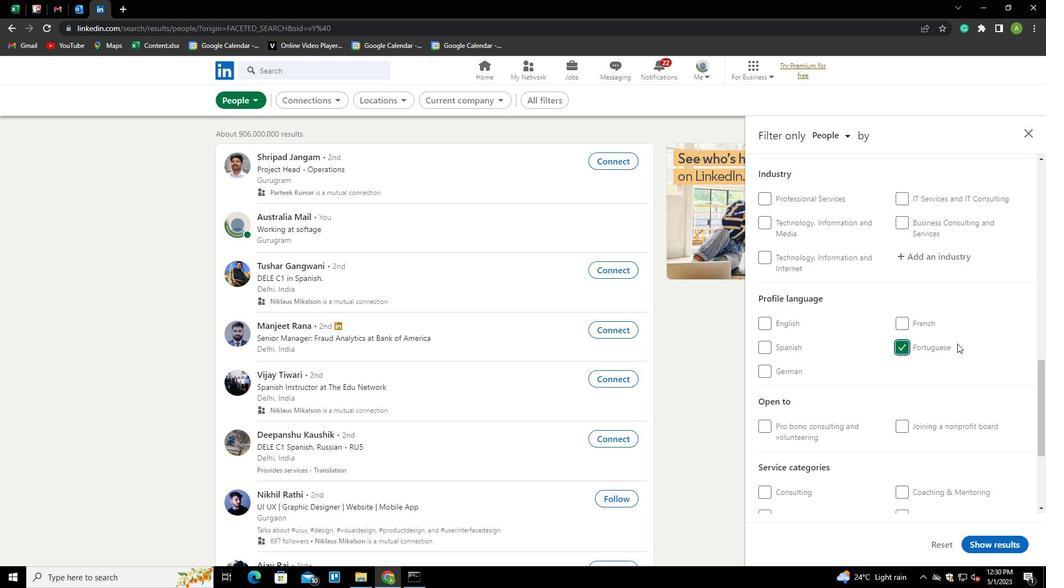 
Action: Mouse scrolled (957, 344) with delta (0, 0)
Screenshot: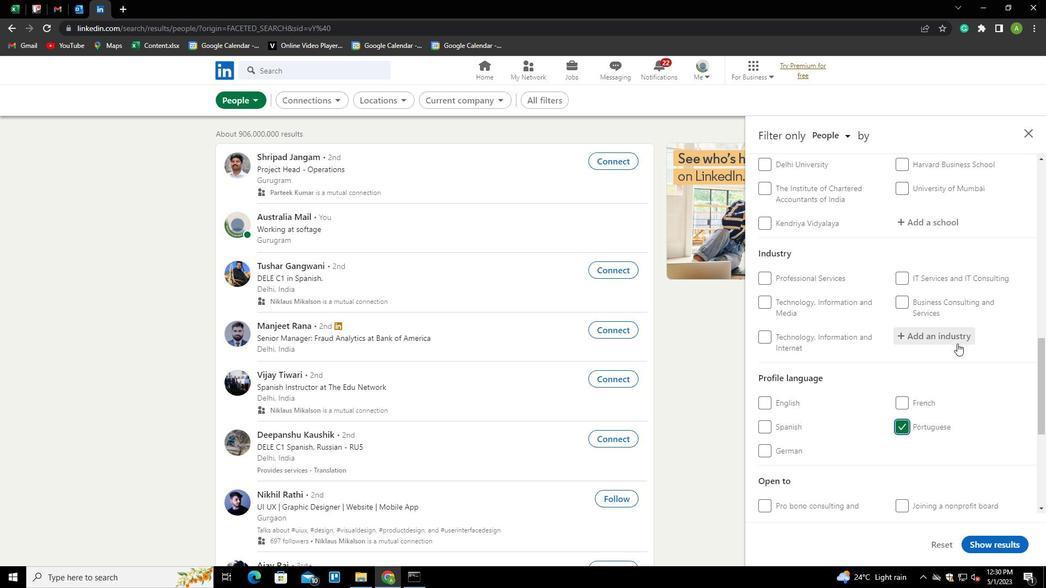 
Action: Mouse scrolled (957, 344) with delta (0, 0)
Screenshot: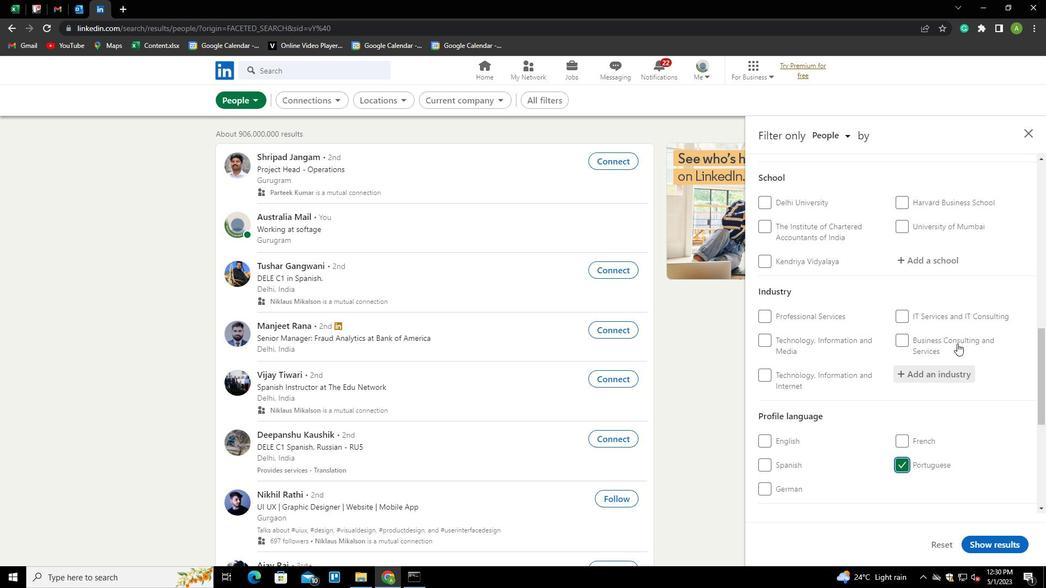 
Action: Mouse scrolled (957, 344) with delta (0, 0)
Screenshot: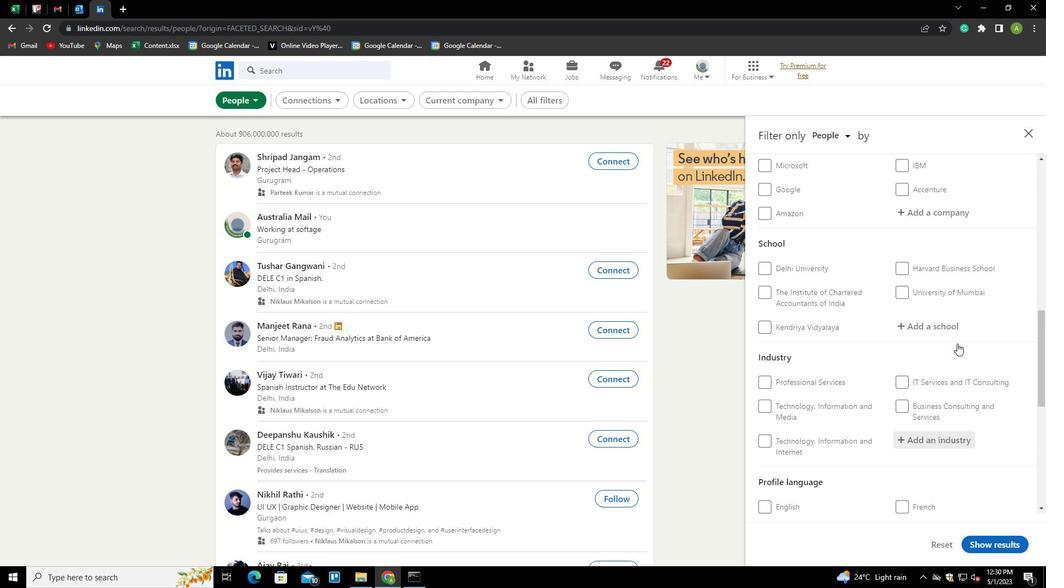 
Action: Mouse scrolled (957, 344) with delta (0, 0)
Screenshot: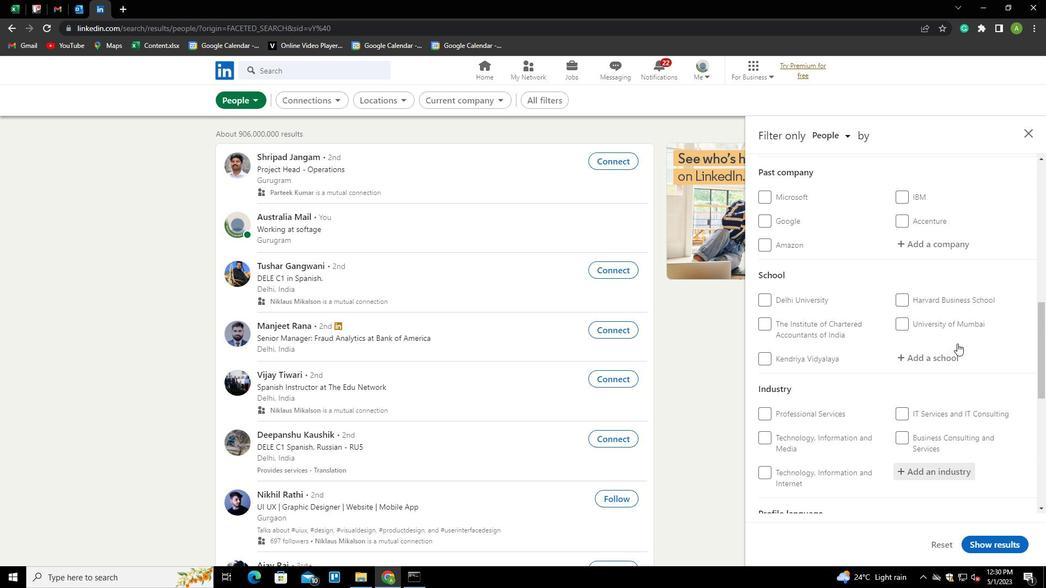 
Action: Mouse moved to (919, 228)
Screenshot: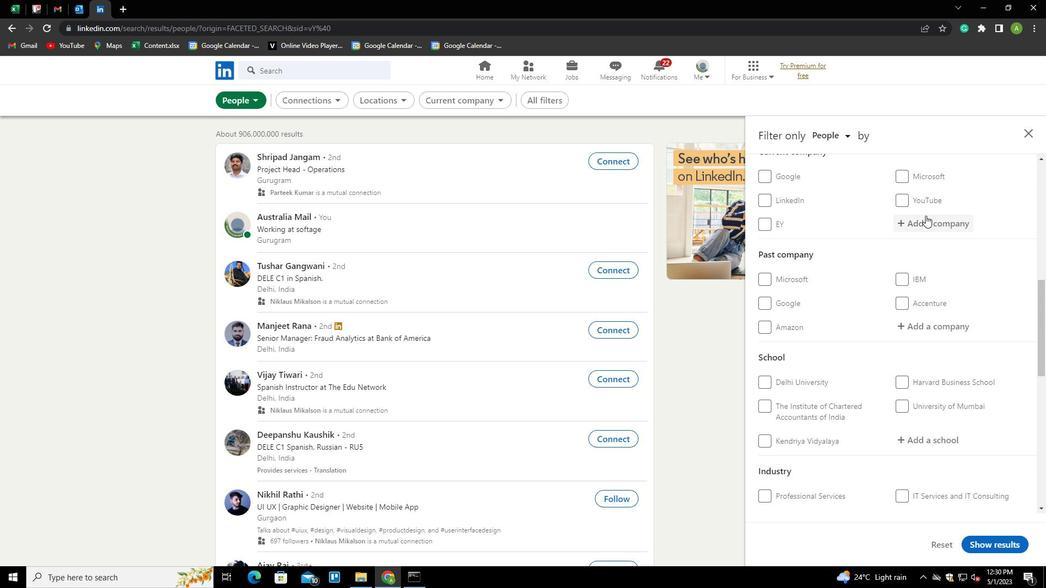
Action: Mouse pressed left at (919, 228)
Screenshot: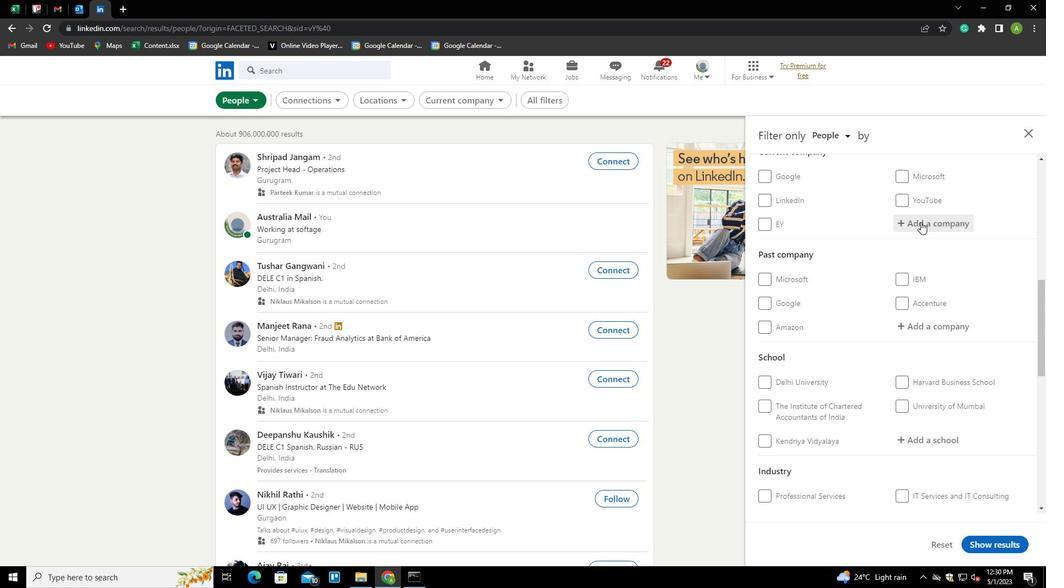 
Action: Key pressed <Key.shift><Key.shift><Key.shift><Key.shift><Key.shift><Key.shift><Key.shift><Key.shift><Key.shift><Key.shift><Key.shift><Key.shift><Key.shift><Key.shift><Key.shift><Key.shift><Key.shift><Key.shift><Key.shift><Key.shift><Key.shift><Key.shift><Key.shift><Key.shift><Key.shift><Key.shift><Key.shift><Key.shift><Key.shift><Key.shift><Key.shift><Key.shift><Key.shift><Key.shift><Key.shift><Key.shift><Key.shift><Key.shift><Key.shift><Key.shift><Key.shift><Key.shift><Key.shift><Key.shift><Key.shift><Key.shift><Key.shift><Key.shift><Key.shift><Key.shift><Key.shift><Key.shift><Key.shift><Key.shift><Key.shift><Key.shift><Key.shift><Key.shift><Key.shift><Key.shift><Key.shift><Key.shift><Key.shift><Key.shift><Key.shift><Key.shift><Key.shift><Key.shift><Key.shift><Key.shift><Key.shift><Key.shift><Key.shift>F<Key.shift><Key.shift>GEE<Key.backspace><Key.backspace>HEEWALA<Key.home><Key.right><Key.backspace><Key.end><Key.down><Key.enter>
Screenshot: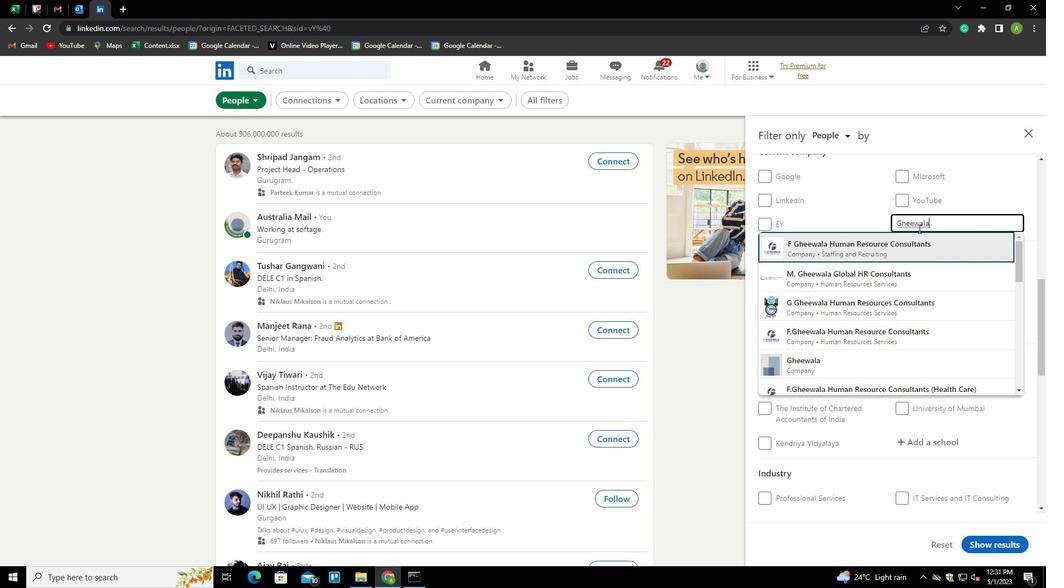 
Action: Mouse scrolled (919, 228) with delta (0, 0)
Screenshot: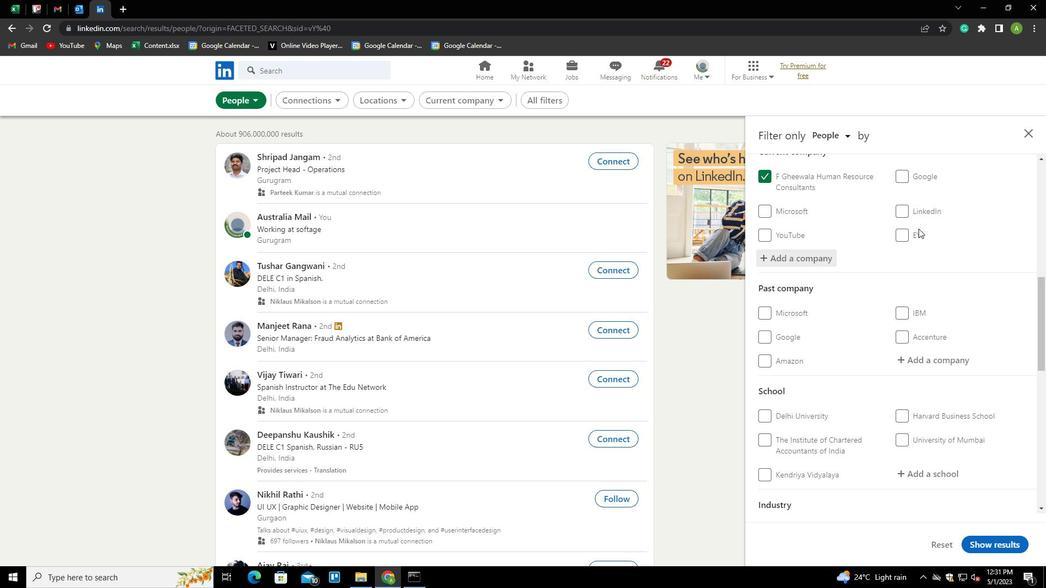 
Action: Mouse scrolled (919, 228) with delta (0, 0)
Screenshot: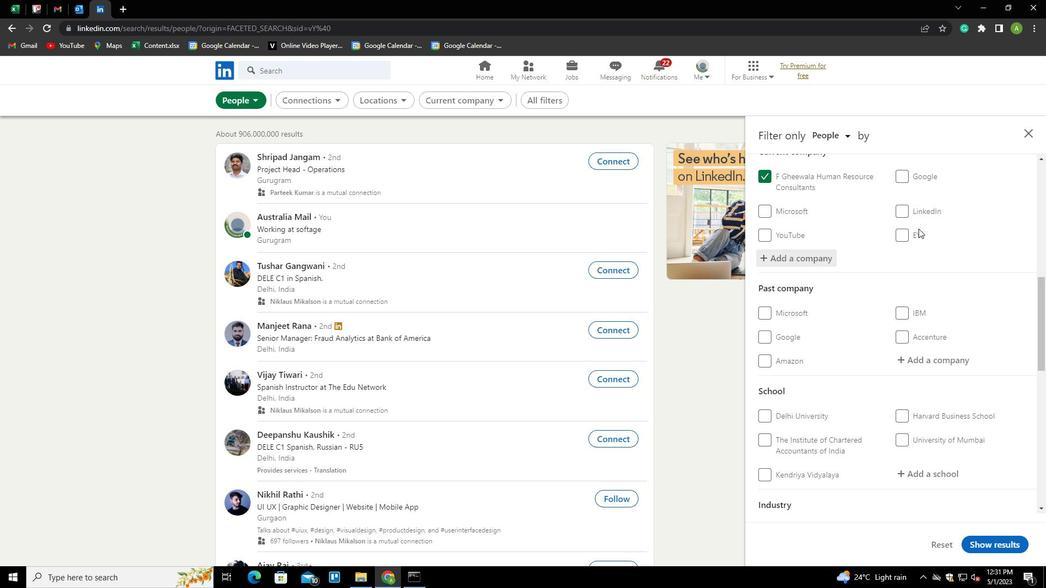 
Action: Mouse scrolled (919, 228) with delta (0, 0)
Screenshot: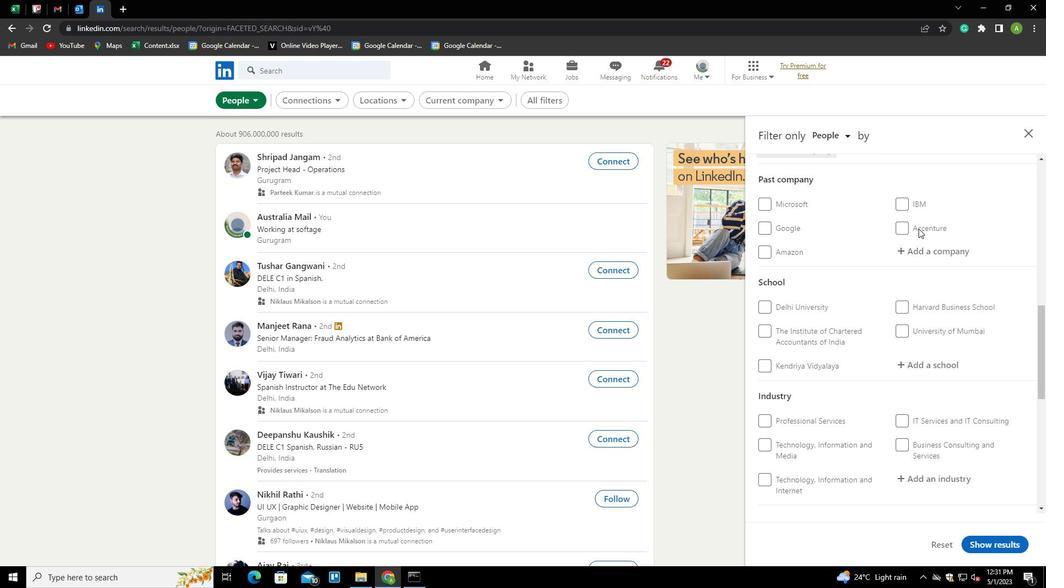
Action: Mouse scrolled (919, 228) with delta (0, 0)
Screenshot: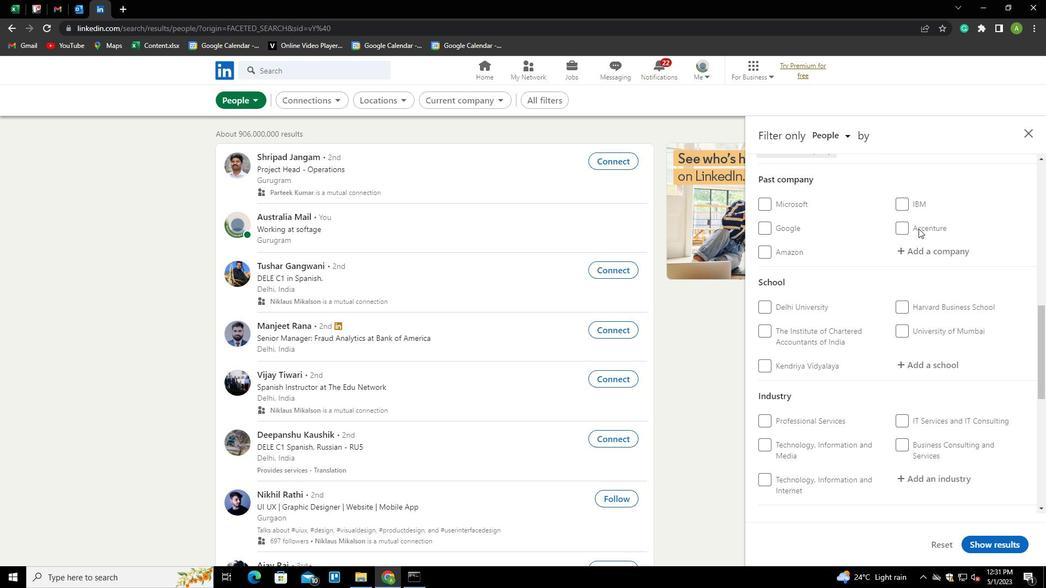 
Action: Mouse moved to (919, 255)
Screenshot: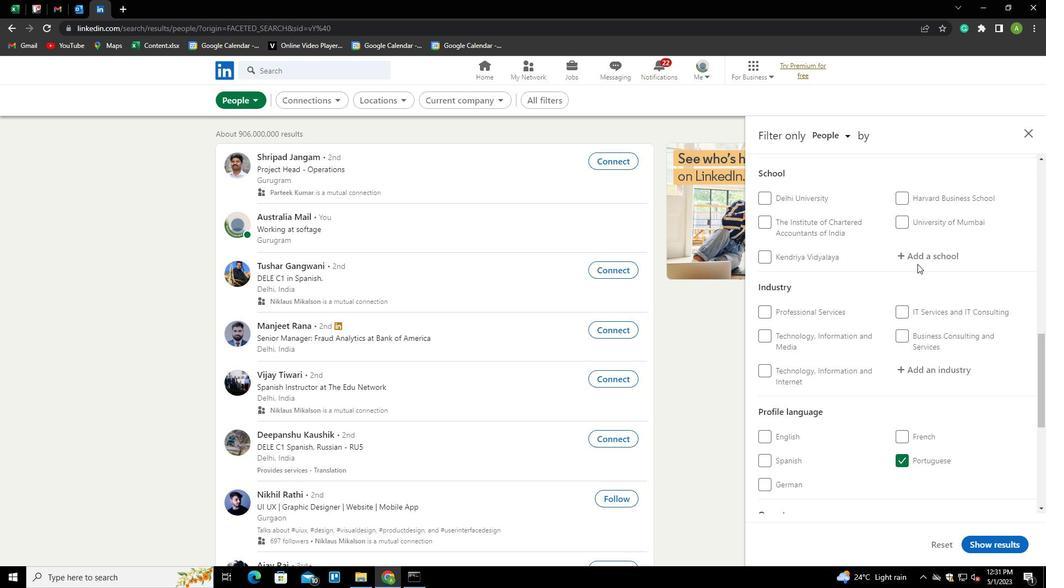 
Action: Mouse pressed left at (919, 255)
Screenshot: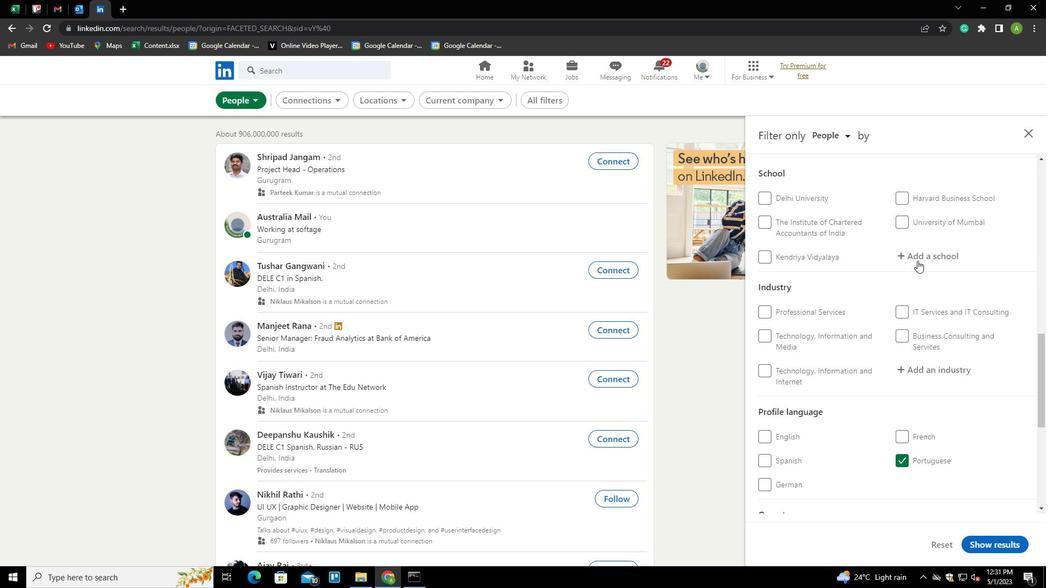 
Action: Mouse moved to (919, 254)
Screenshot: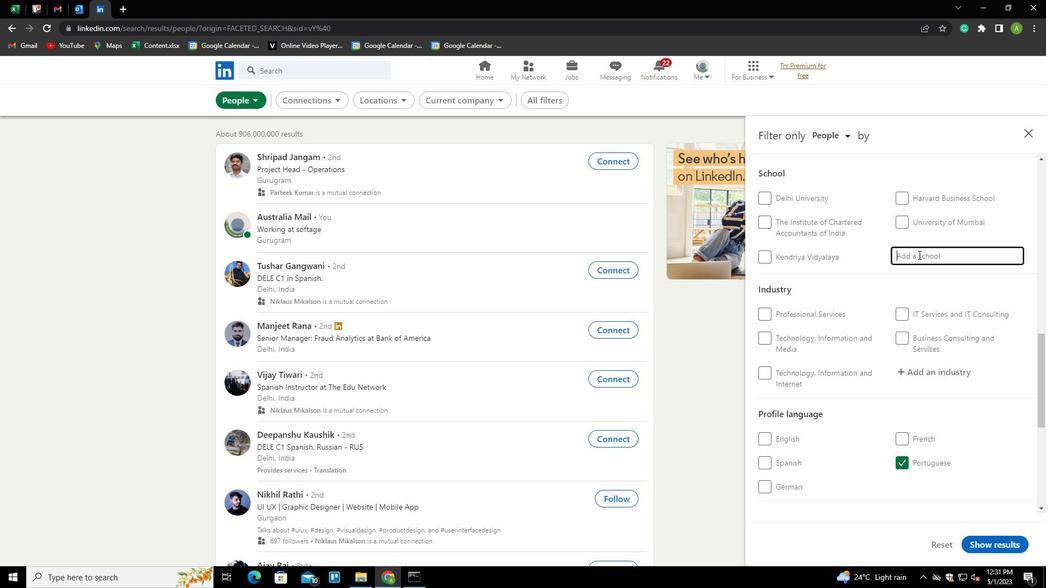 
Action: Key pressed <Key.shift><Key.shift><Key.shift><Key.shift>BD<Key.backspace>A<Key.backspace>SA<Key.space><Key.down><Key.enter>
Screenshot: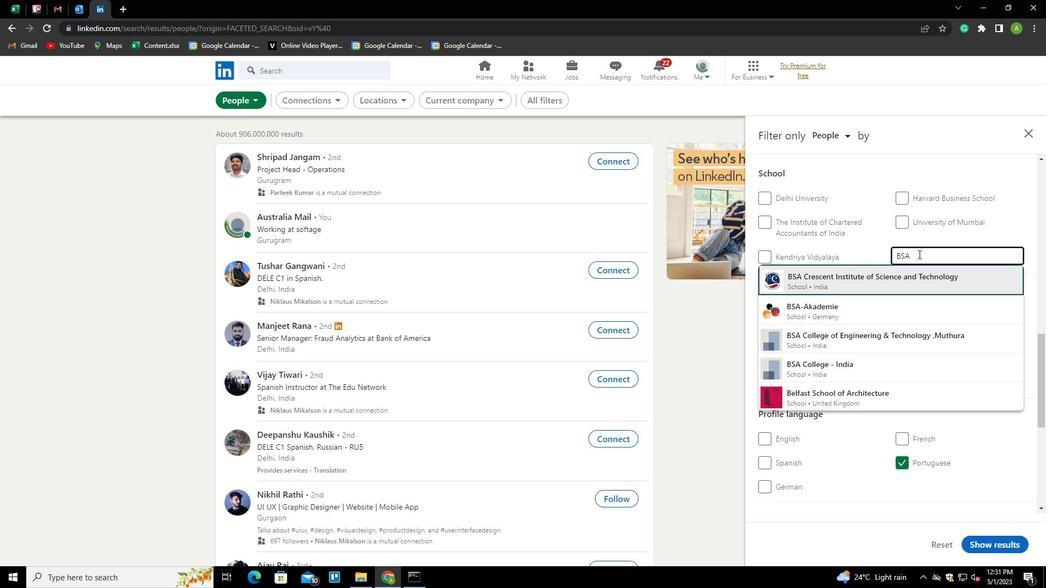 
Action: Mouse moved to (917, 255)
Screenshot: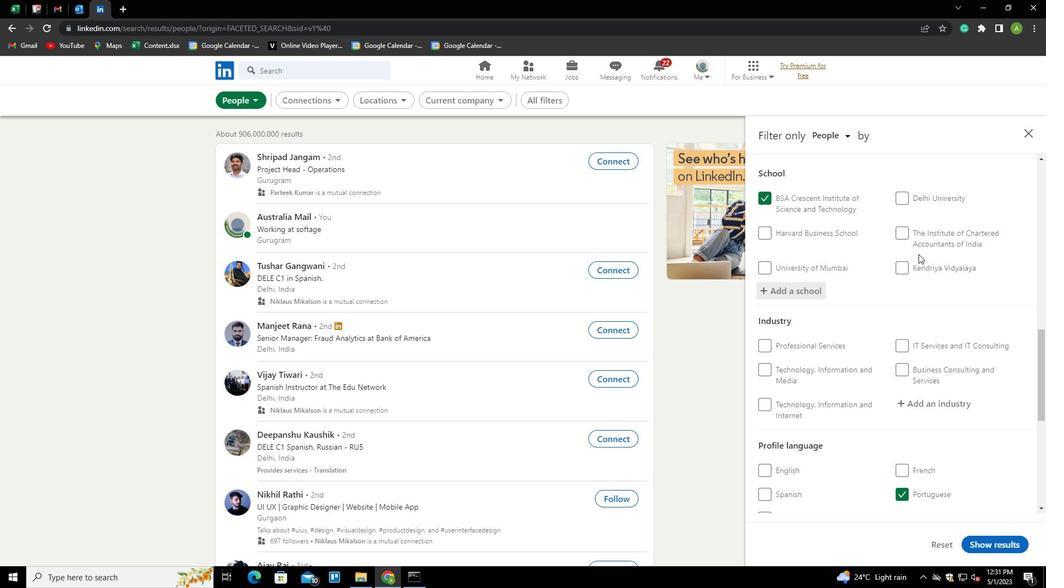 
Action: Mouse scrolled (917, 255) with delta (0, 0)
Screenshot: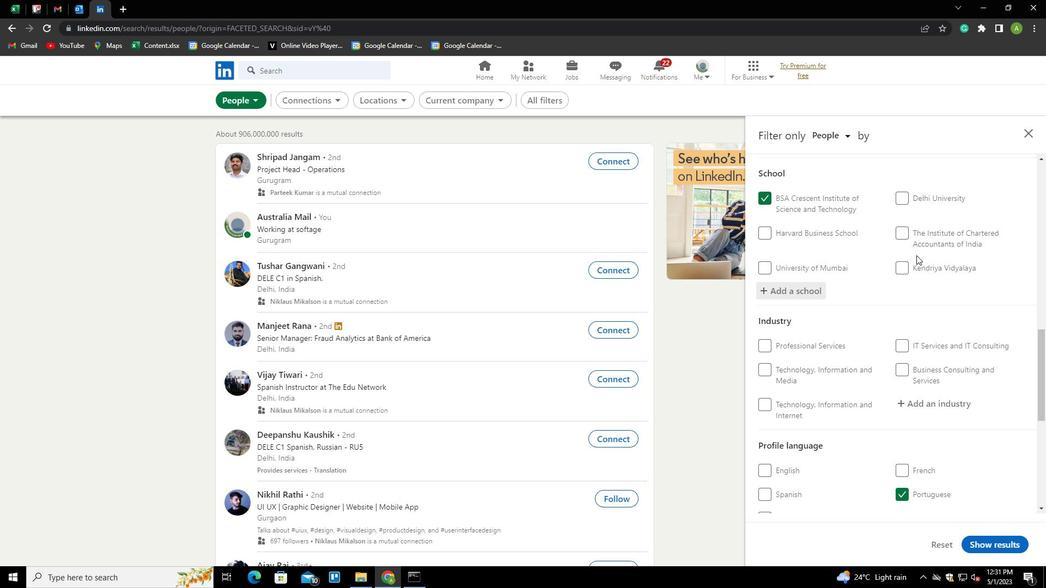 
Action: Mouse scrolled (917, 255) with delta (0, 0)
Screenshot: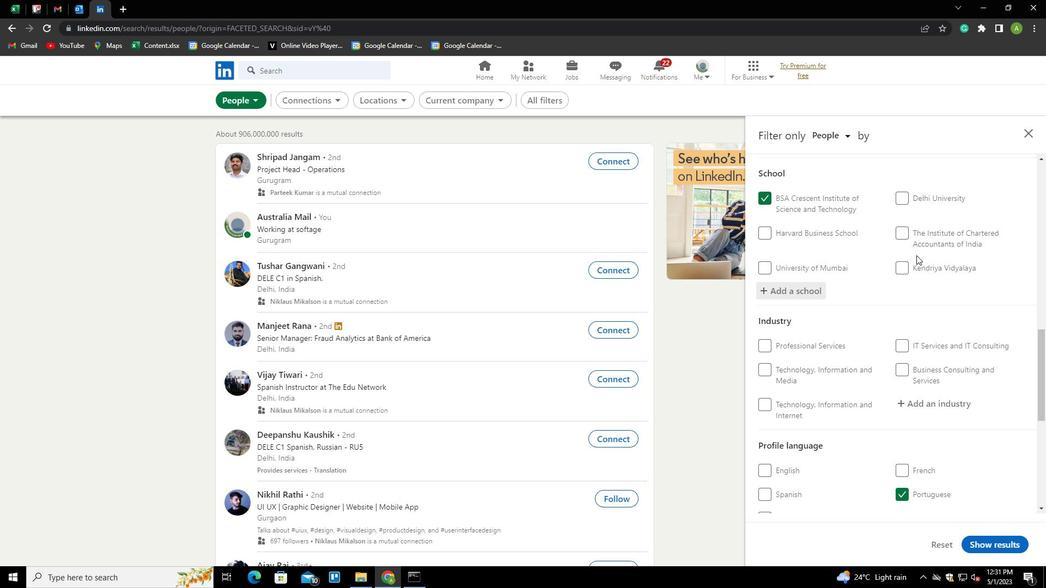 
Action: Mouse moved to (914, 297)
Screenshot: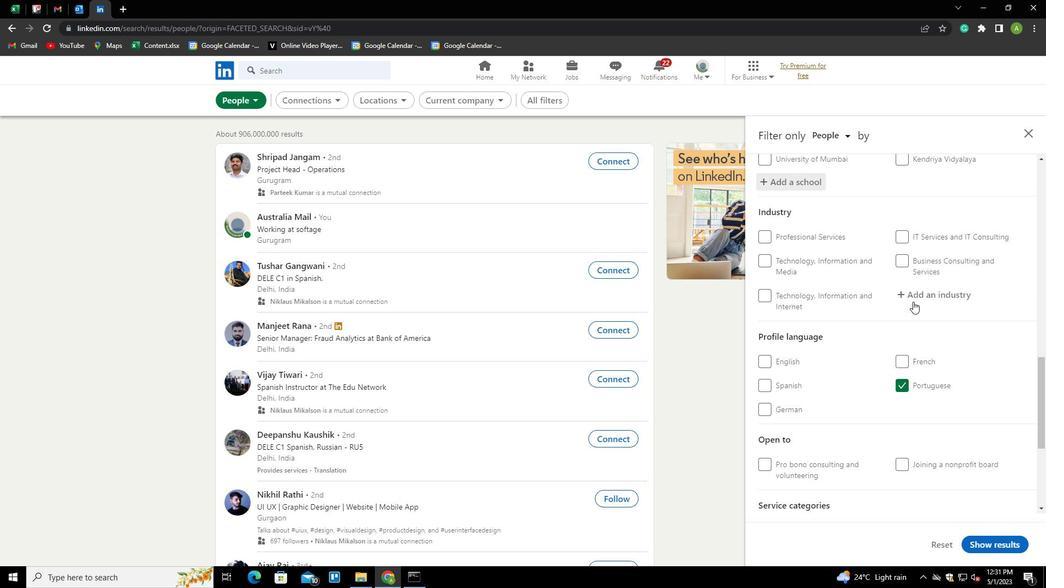 
Action: Mouse pressed left at (914, 297)
Screenshot: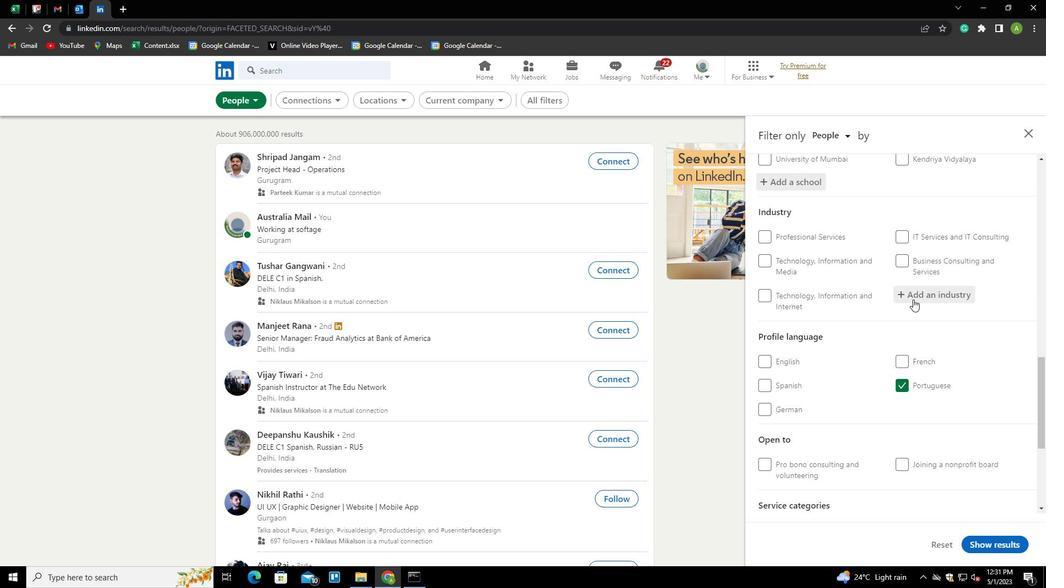 
Action: Key pressed <Key.shift>STRATE<Key.down><Key.enter>
Screenshot: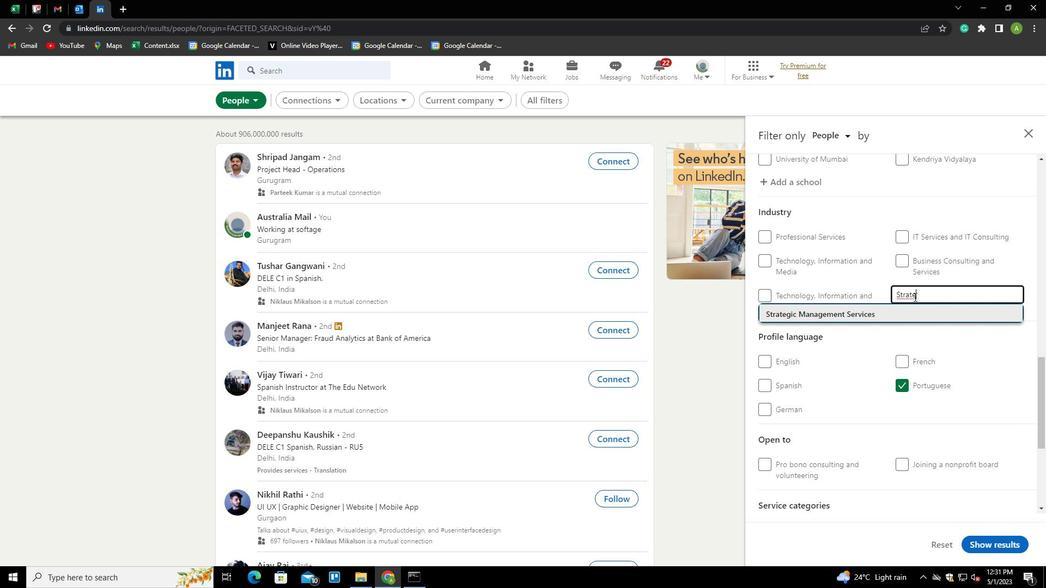 
Action: Mouse moved to (915, 296)
Screenshot: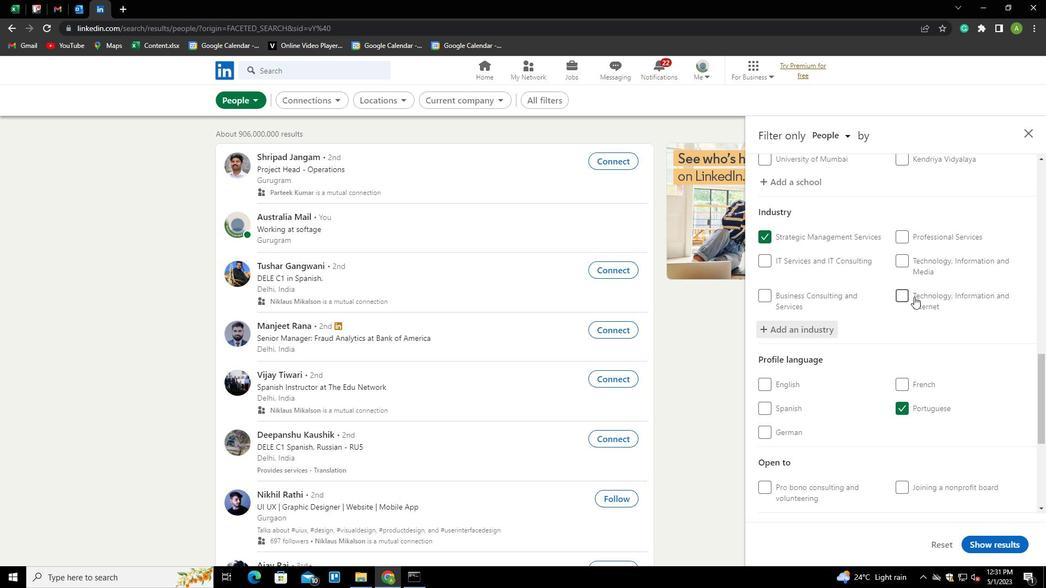 
Action: Mouse scrolled (915, 295) with delta (0, 0)
Screenshot: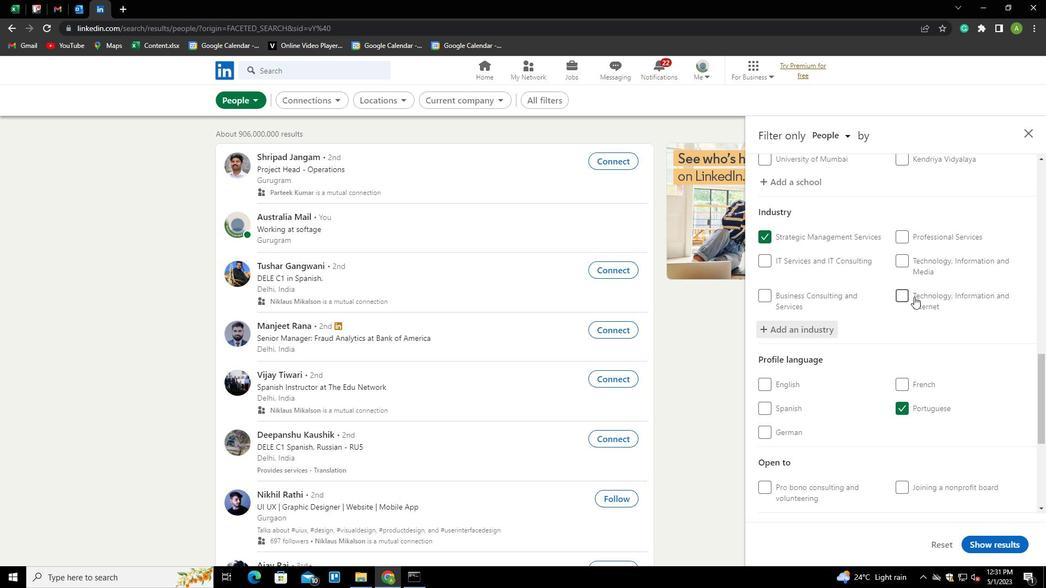 
Action: Mouse scrolled (915, 295) with delta (0, 0)
Screenshot: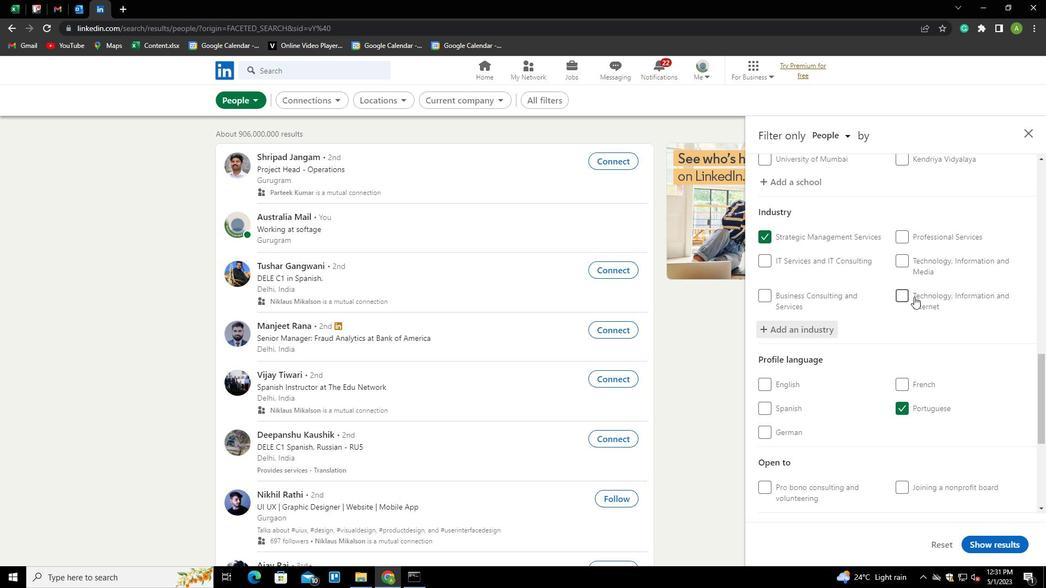 
Action: Mouse scrolled (915, 295) with delta (0, 0)
Screenshot: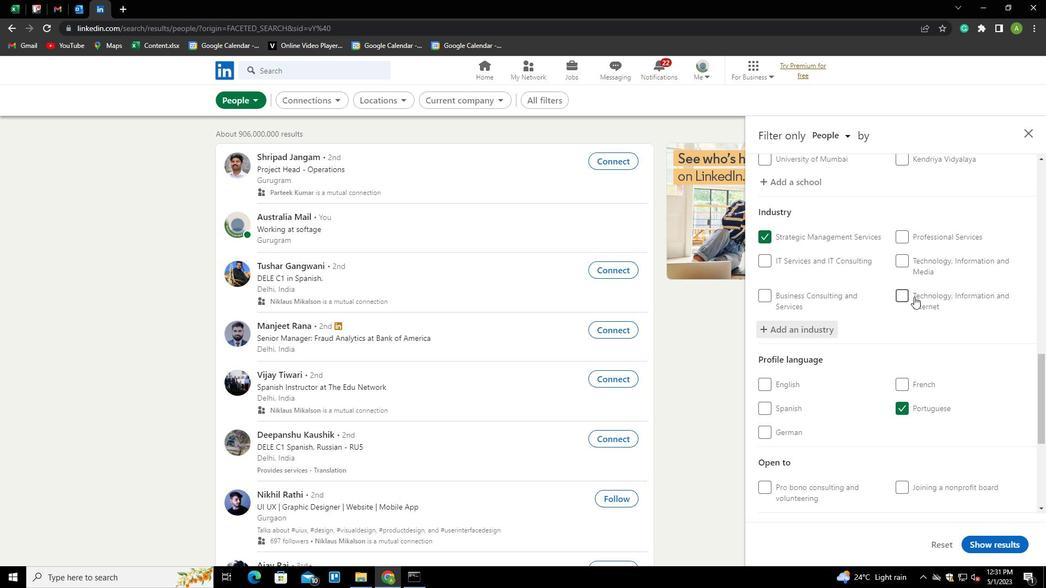 
Action: Mouse moved to (909, 441)
Screenshot: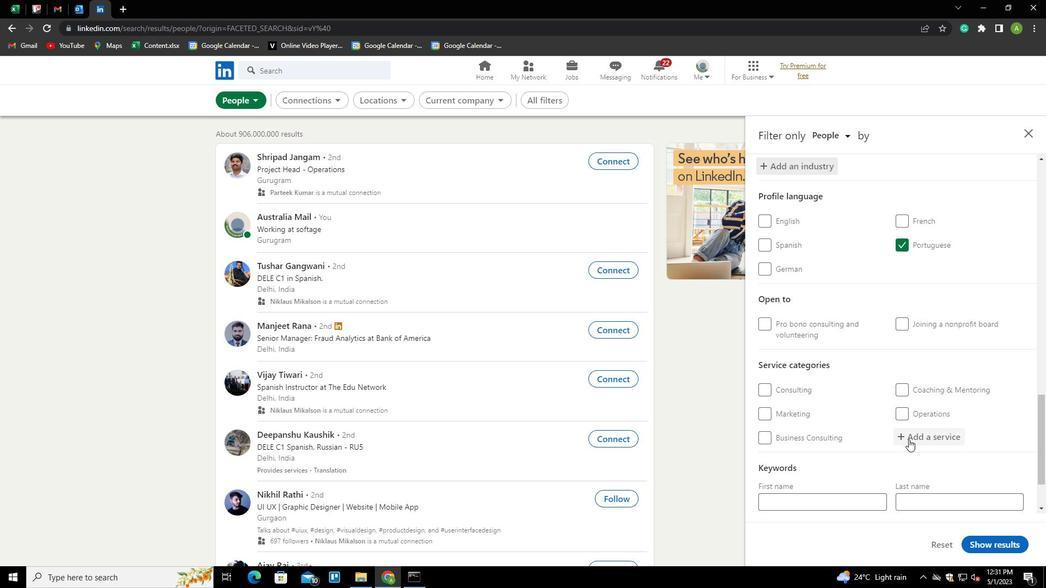 
Action: Mouse pressed left at (909, 441)
Screenshot: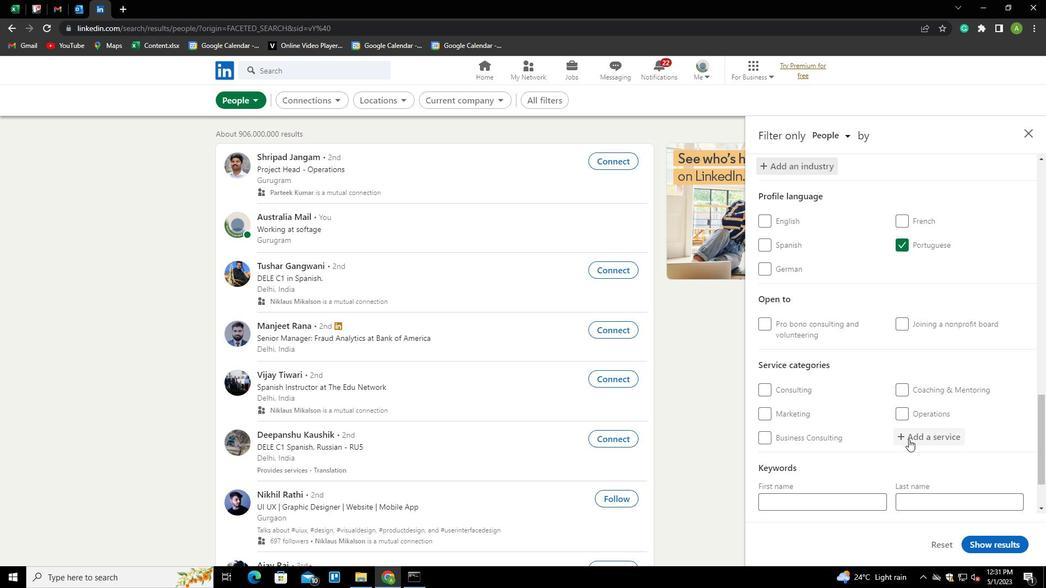 
Action: Key pressed <Key.shift><Key.shift>WEB<Key.space><Key.shift><Key.shift><Key.shift><Key.shift><Key.shift><Key.shift><Key.shift><Key.shift><Key.shift><Key.shift><Key.shift><Key.shift><Key.shift><Key.shift><Key.shift><Key.shift><Key.shift><Key.shift><Key.shift><Key.shift><Key.shift><Key.shift><Key.shift><Key.shift><Key.shift><Key.shift><Key.shift><Key.shift><Key.shift><Key.shift><Key.shift><Key.shift><Key.shift><Key.shift><Key.shift><Key.shift><Key.shift><Key.shift><Key.shift><Key.shift><Key.shift><Key.shift><Key.shift><Key.shift><Key.shift><Key.shift><Key.down><Key.down><Key.enter>
Screenshot: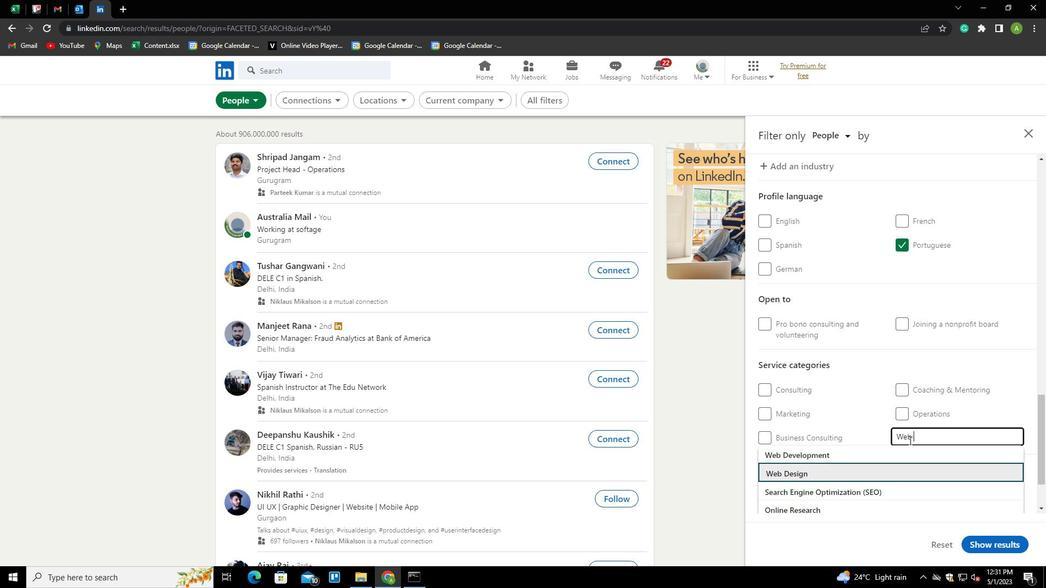 
Action: Mouse scrolled (909, 440) with delta (0, 0)
Screenshot: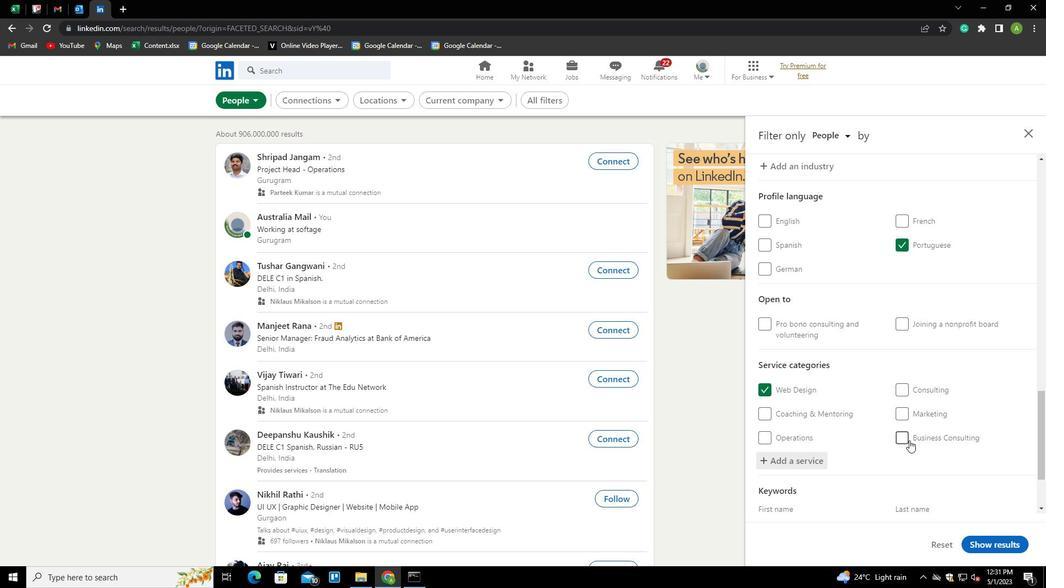 
Action: Mouse scrolled (909, 440) with delta (0, 0)
Screenshot: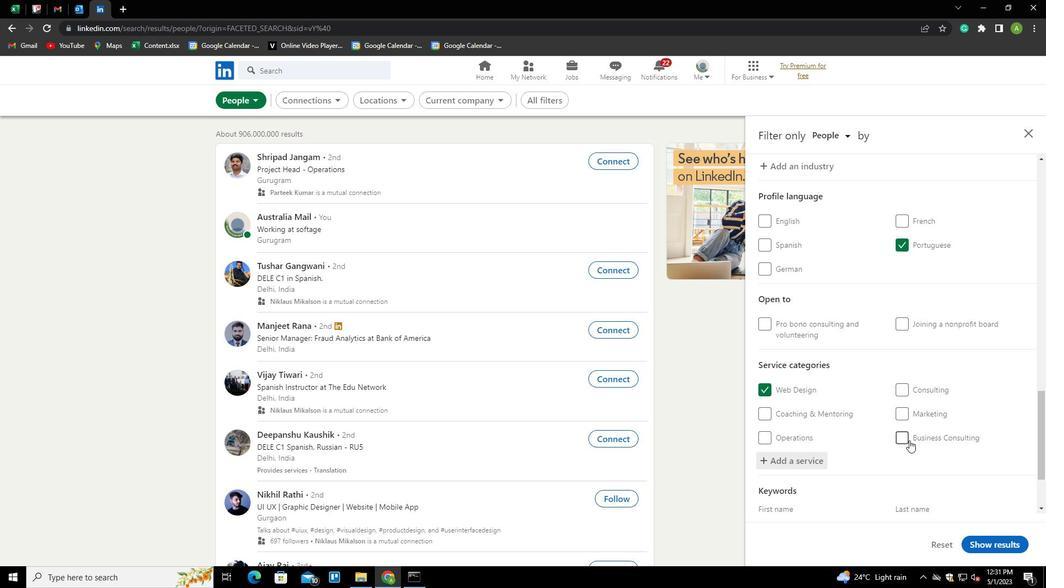 
Action: Mouse scrolled (909, 440) with delta (0, 0)
Screenshot: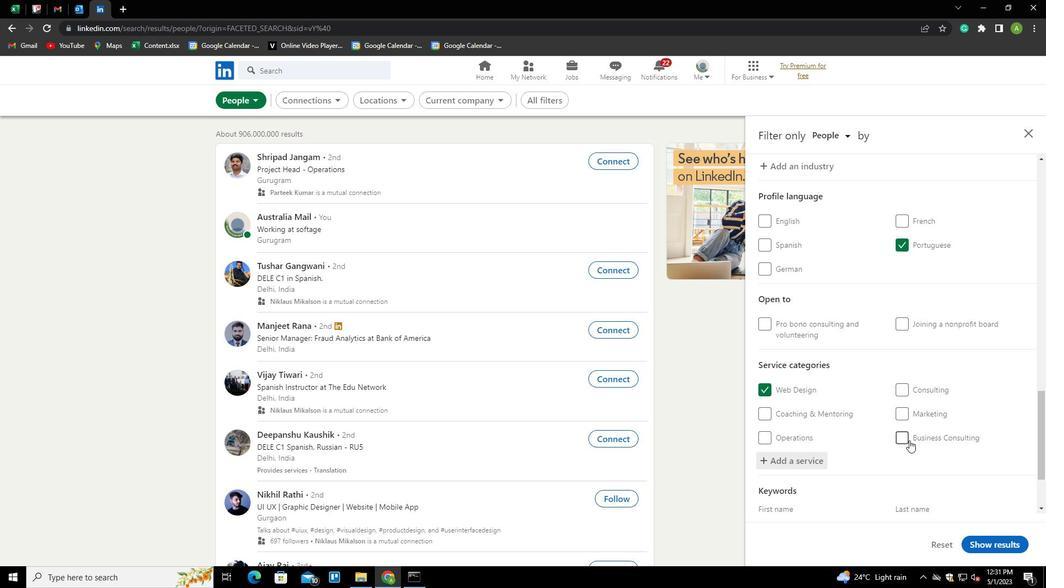 
Action: Mouse scrolled (909, 440) with delta (0, 0)
Screenshot: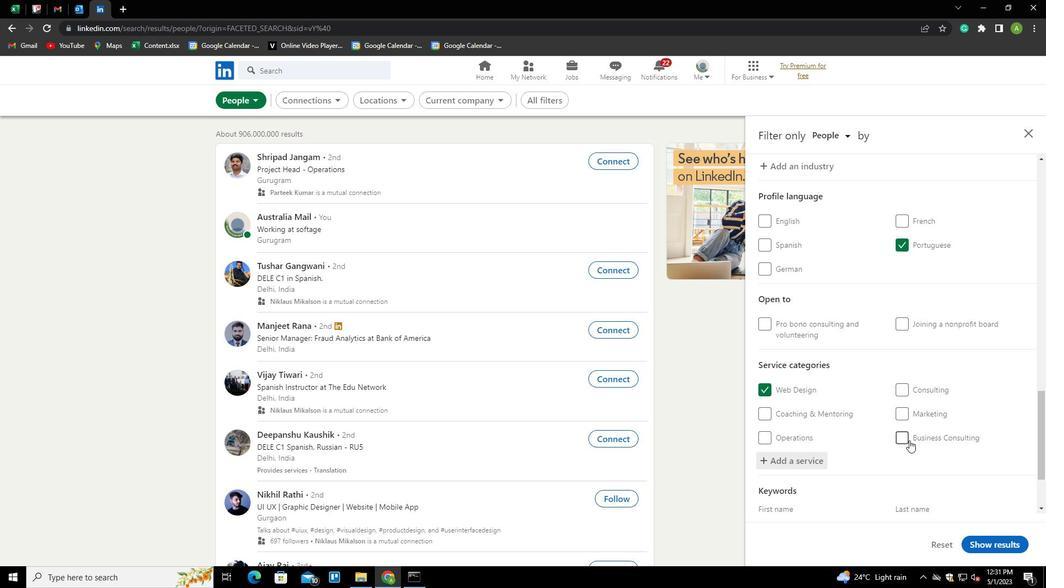 
Action: Mouse scrolled (909, 440) with delta (0, 0)
Screenshot: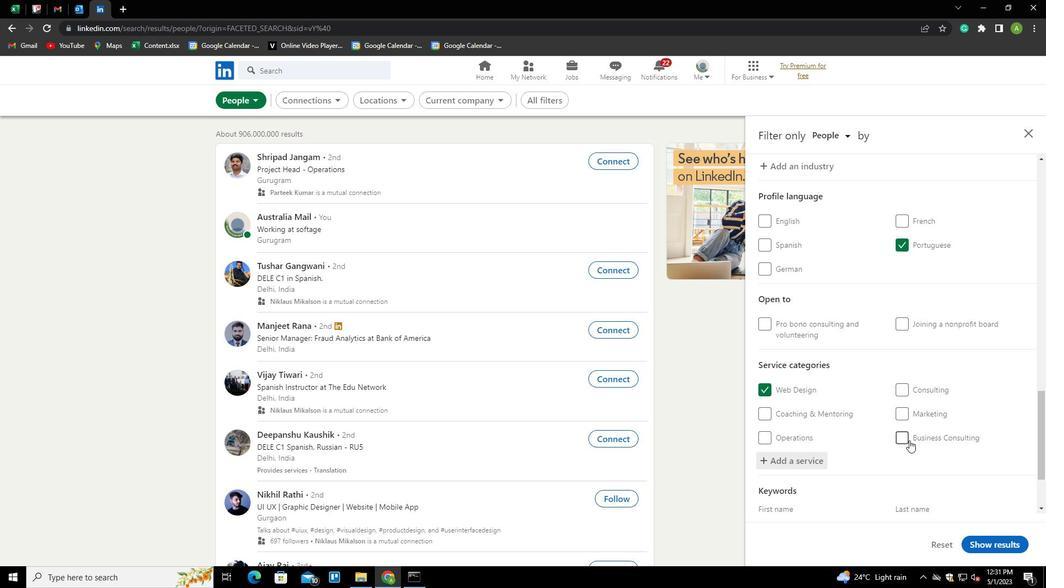 
Action: Mouse scrolled (909, 440) with delta (0, 0)
Screenshot: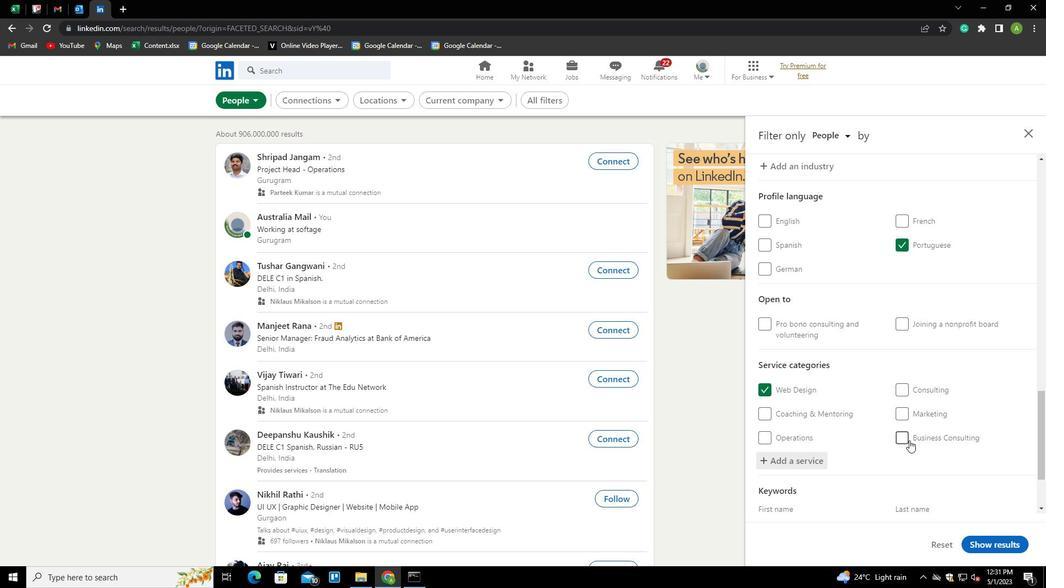 
Action: Mouse scrolled (909, 440) with delta (0, 0)
Screenshot: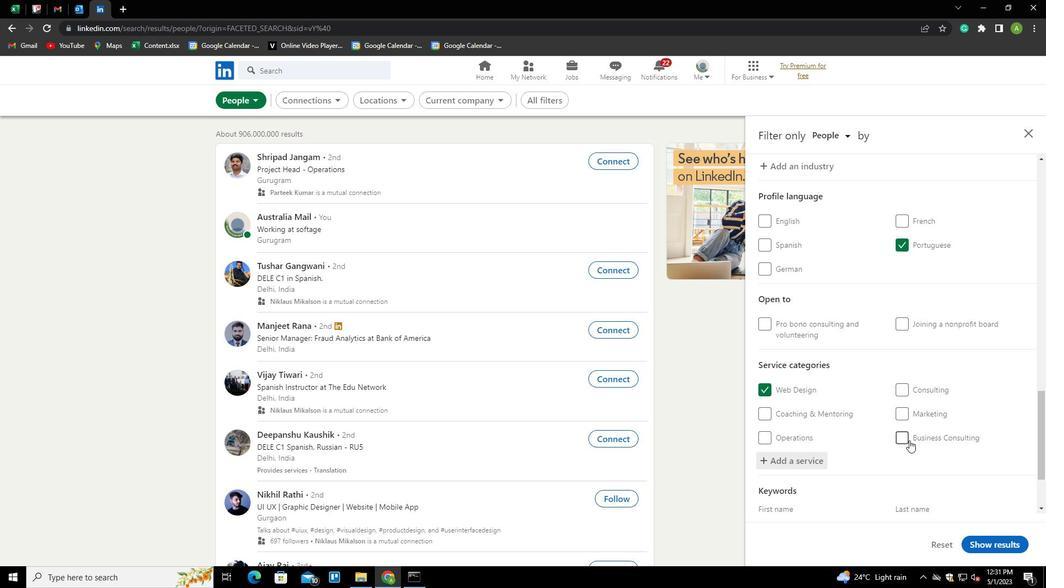 
Action: Mouse scrolled (909, 440) with delta (0, 0)
Screenshot: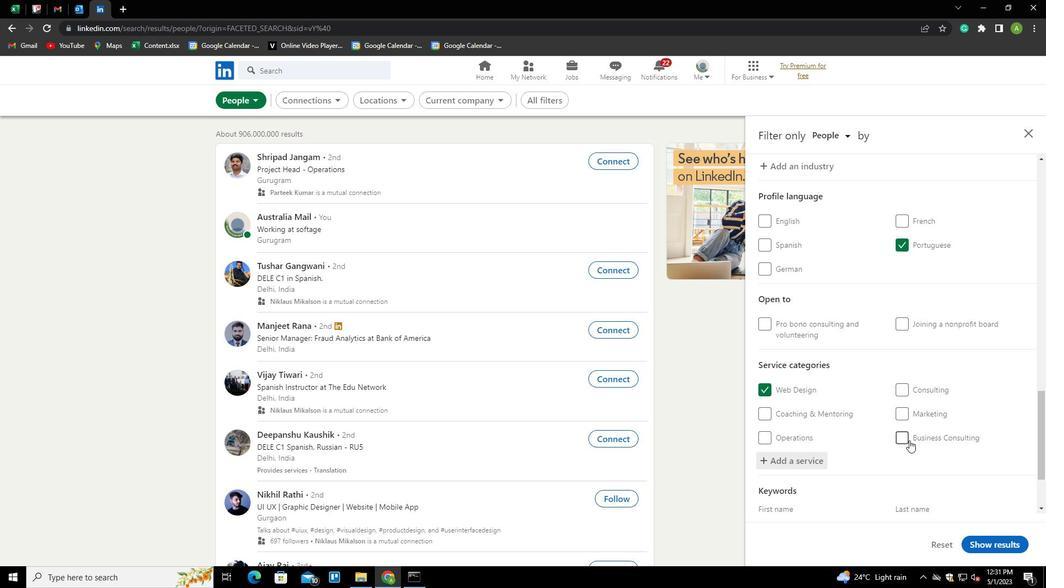 
Action: Mouse moved to (841, 467)
Screenshot: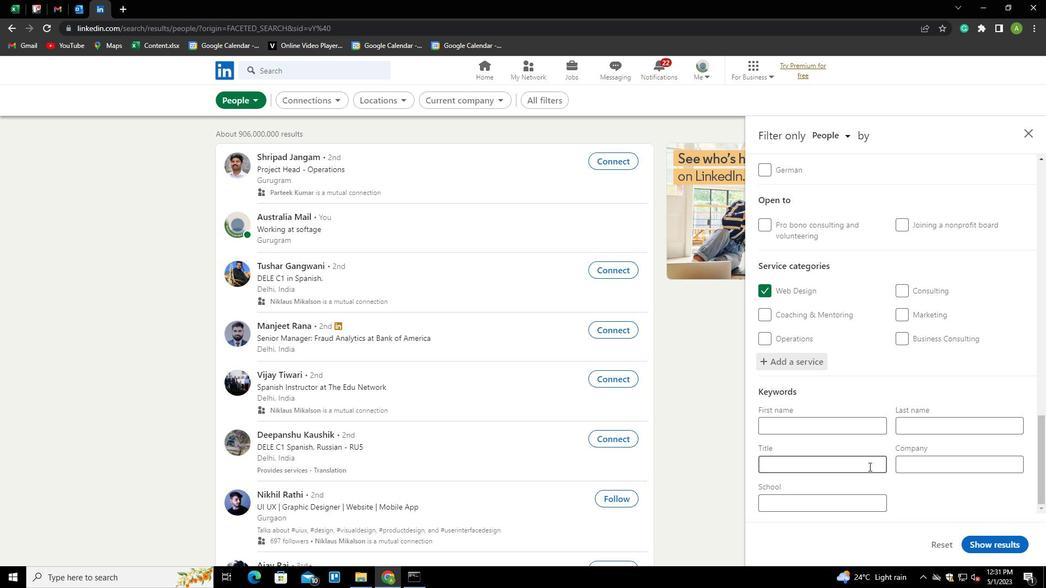
Action: Mouse pressed left at (841, 467)
Screenshot: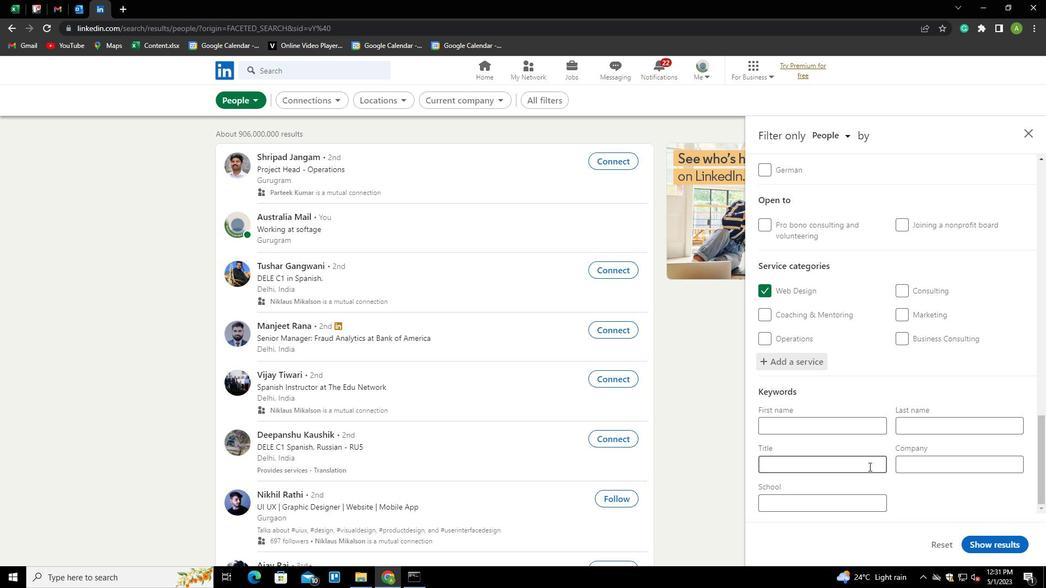 
Action: Key pressed <Key.shift>HEAB<Key.backspace>VY<Key.space><Key.shift><Key.shift><Key.shift><Key.shift><Key.shift><Key.shift><Key.shift><Key.shift>Q<Key.backspace><Key.shift><Key.shift><Key.shift><Key.shift><Key.shift><Key.shift><Key.shift><Key.shift><Key.shift>EQUIPMENT<Key.space><Key.shift>OPERATOT<Key.backspace>R
Screenshot: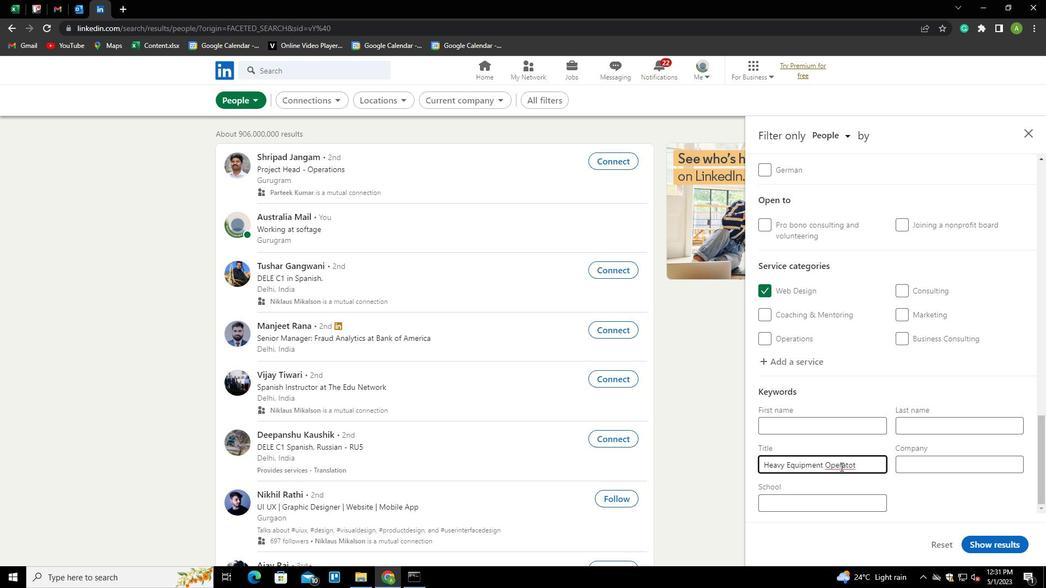 
Action: Mouse moved to (923, 496)
Screenshot: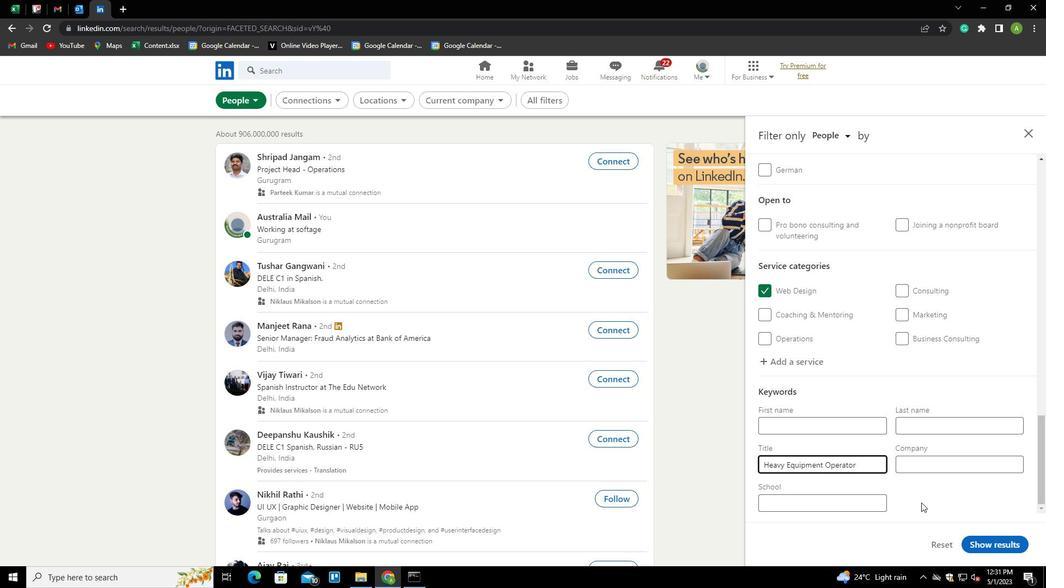 
Action: Mouse pressed left at (923, 496)
Screenshot: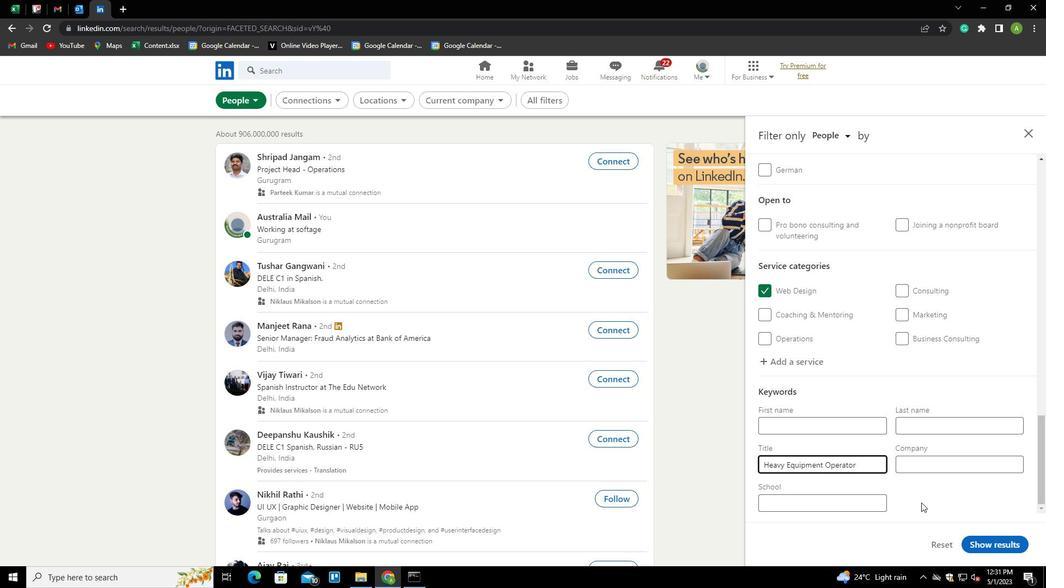 
Action: Mouse moved to (978, 546)
Screenshot: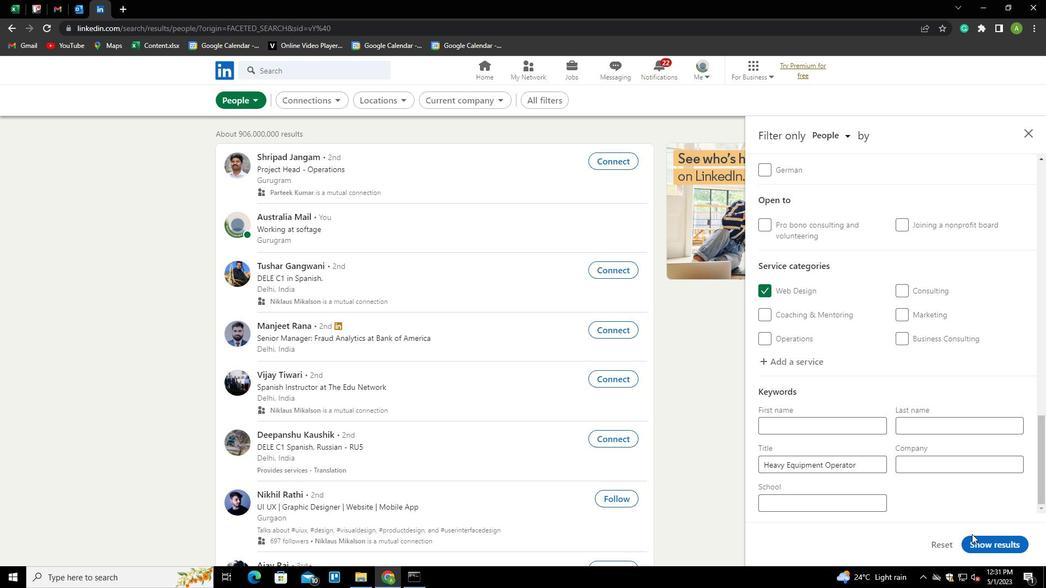 
Action: Mouse pressed left at (978, 546)
Screenshot: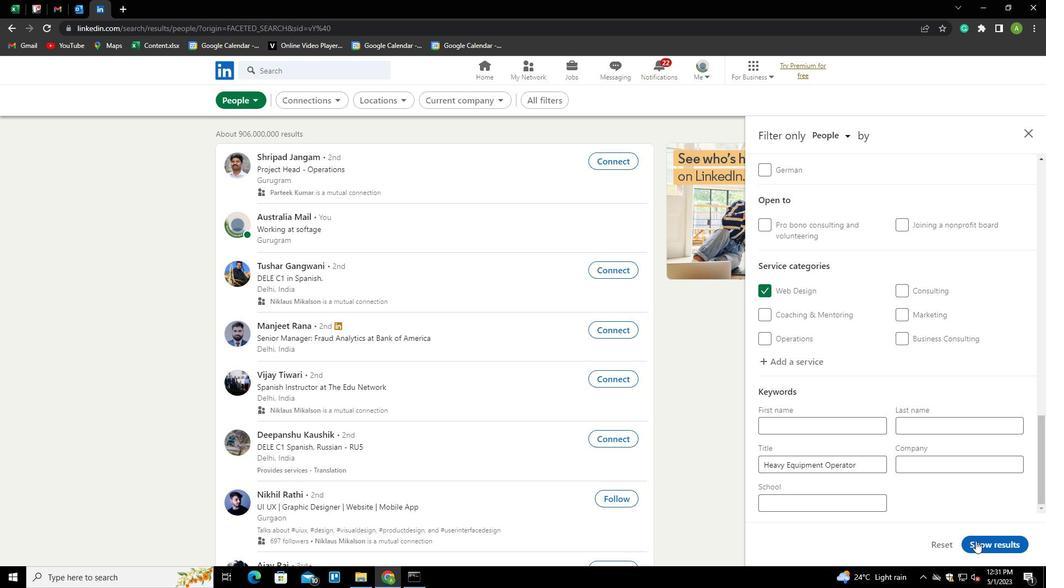 
